 Task: Send an email with the signature Evelyn Lewis with the subject Introduction of a new partnership and the message I noticed an error in the invoice. Can you please issue a corrected version? from softage.10@softage.net to softage.9@softage.net and move the email from Sent Items to the folder Employee relations
Action: Mouse moved to (115, 119)
Screenshot: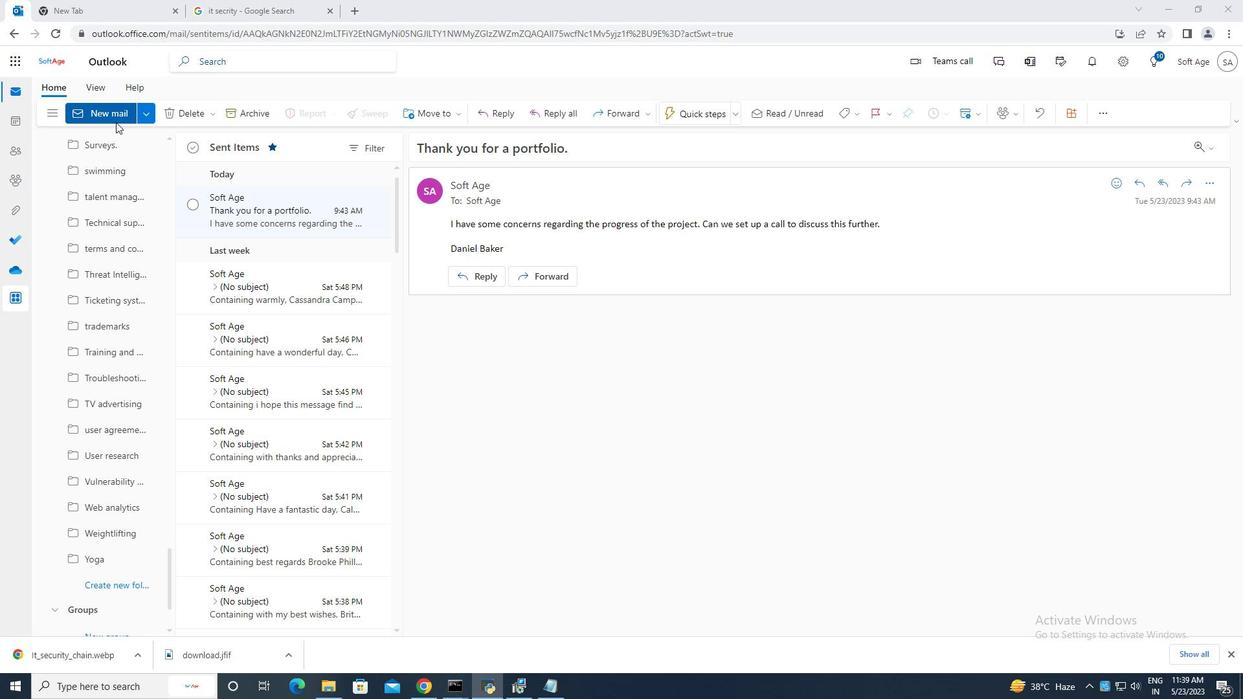 
Action: Mouse pressed left at (115, 119)
Screenshot: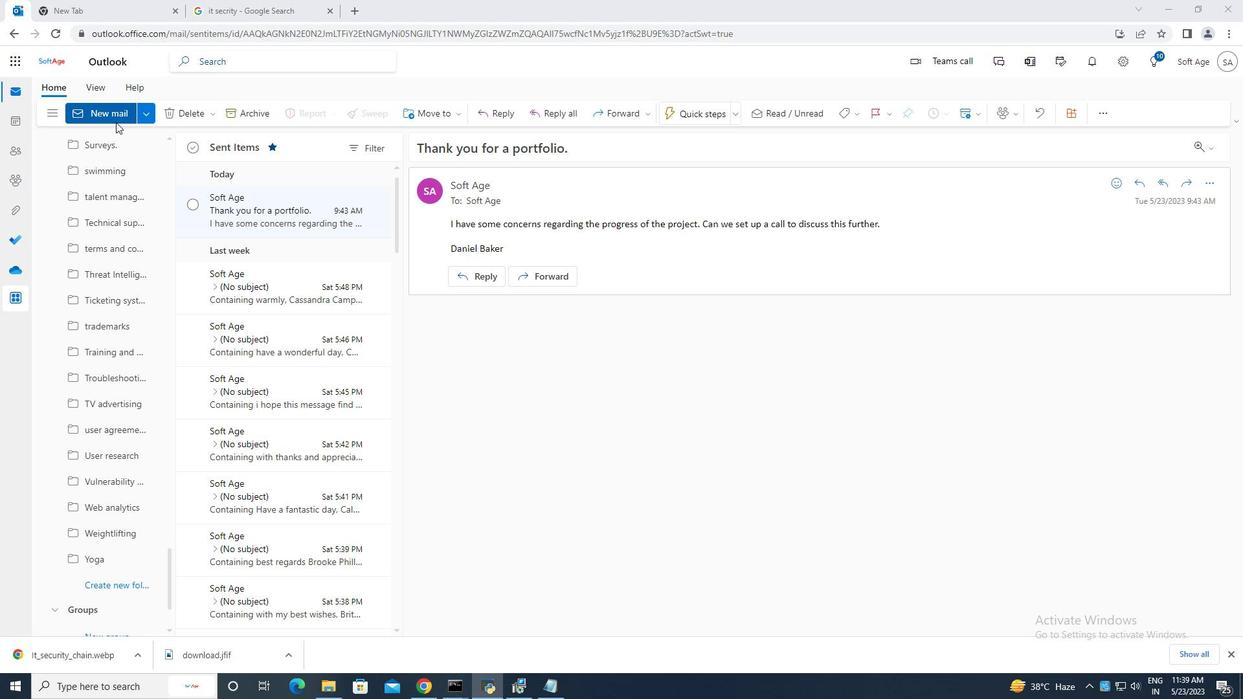 
Action: Mouse moved to (832, 115)
Screenshot: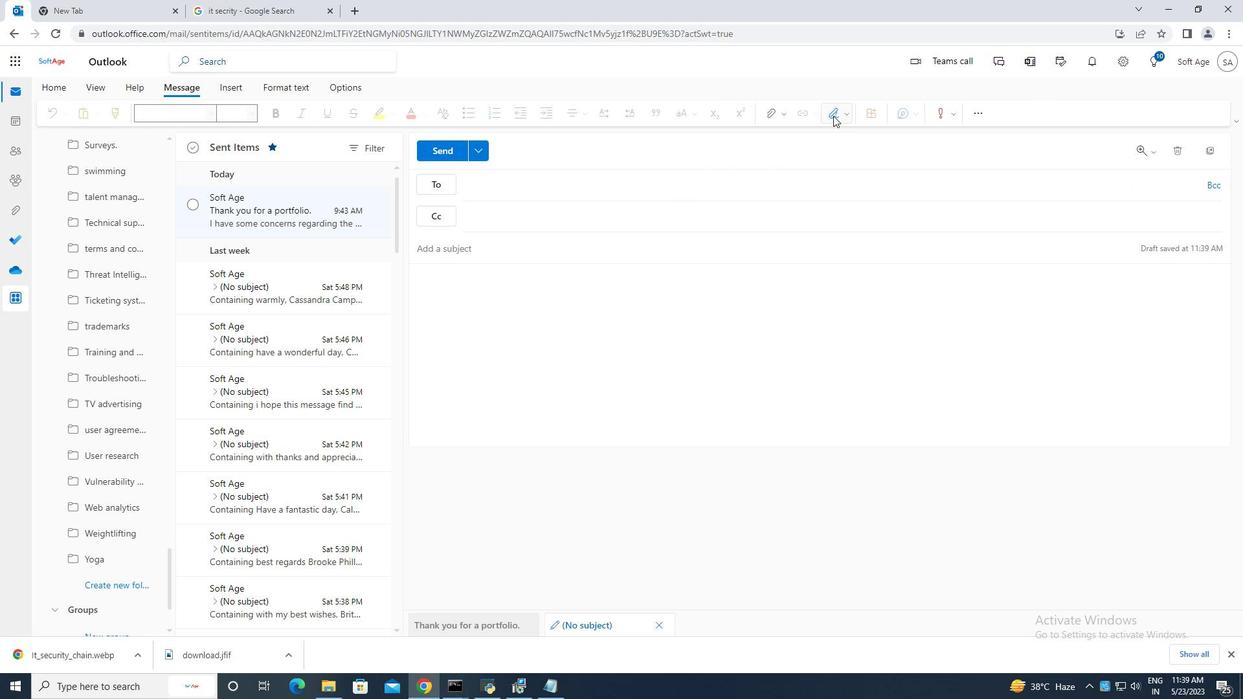 
Action: Mouse pressed left at (832, 115)
Screenshot: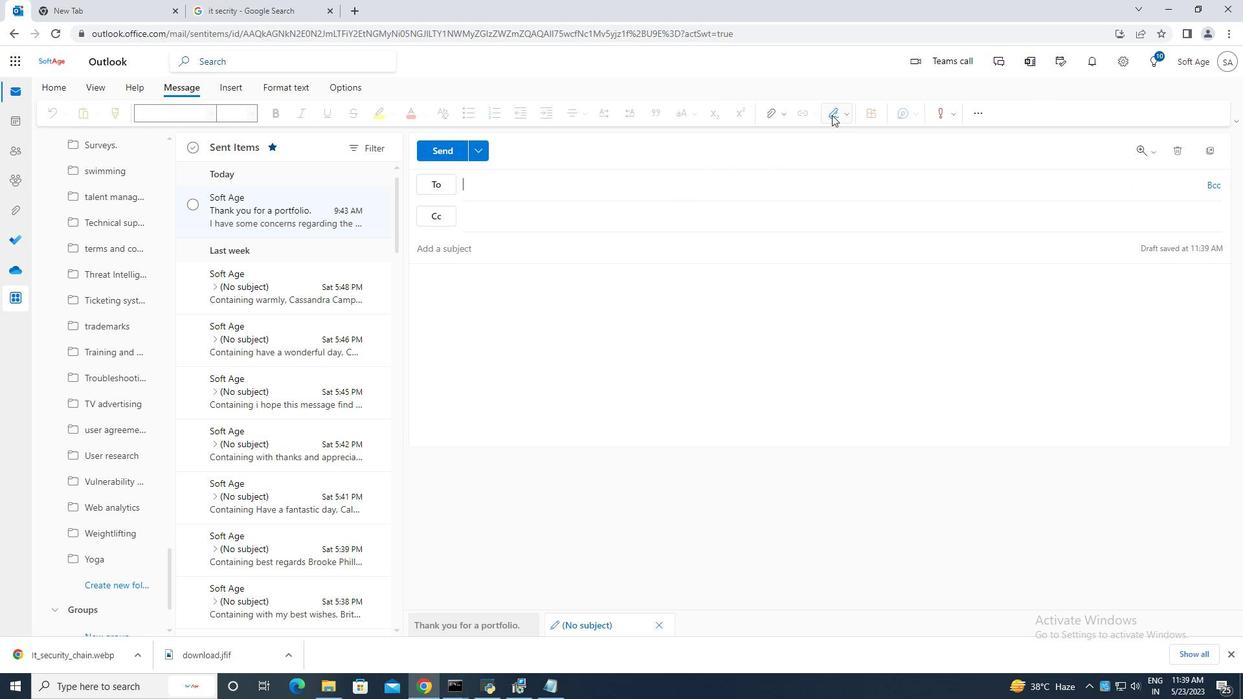 
Action: Mouse moved to (818, 165)
Screenshot: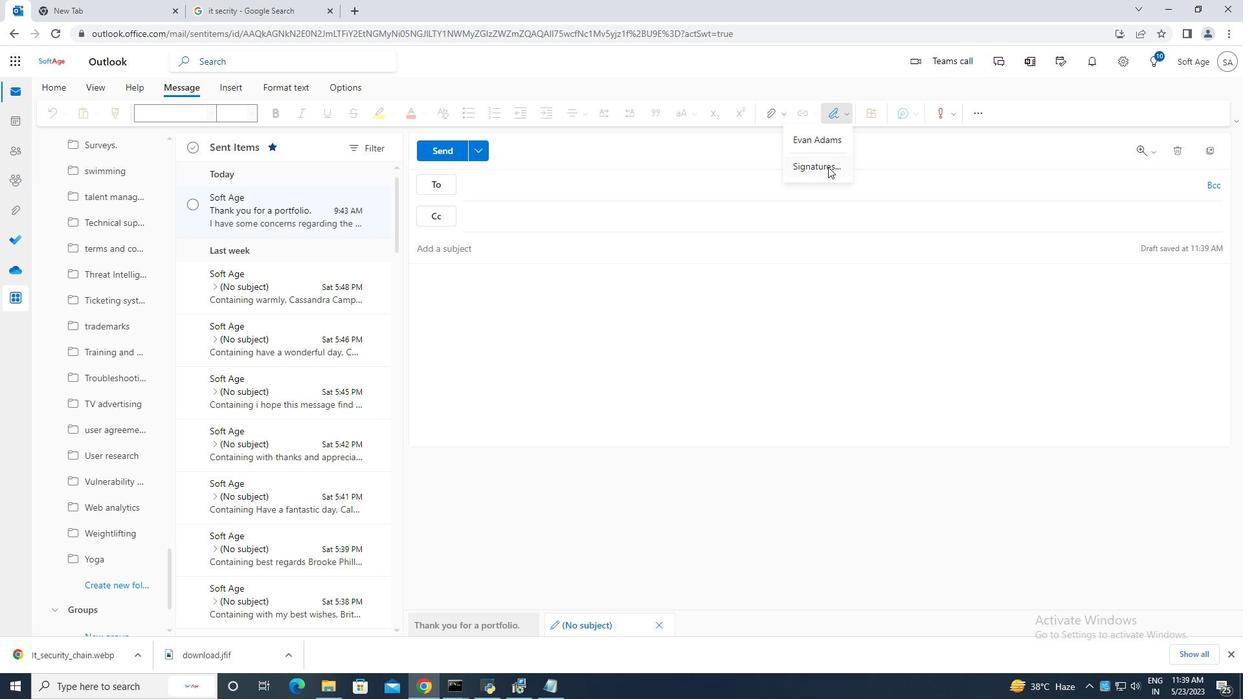 
Action: Mouse pressed left at (818, 165)
Screenshot: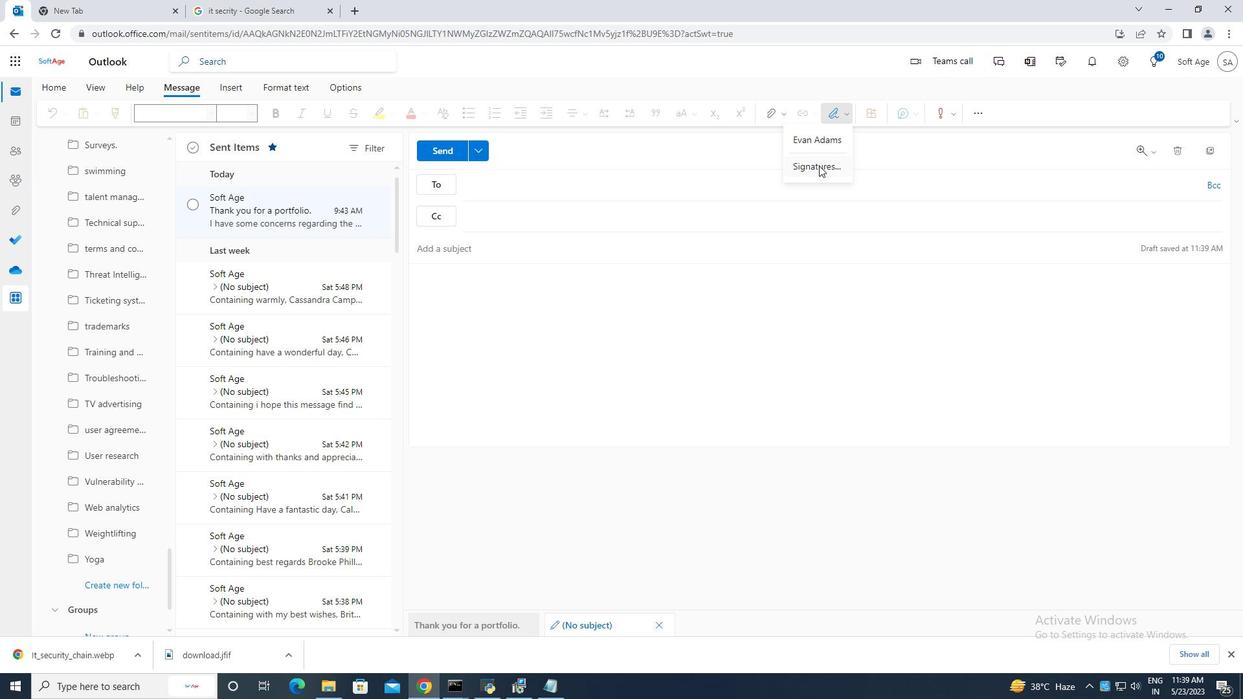 
Action: Mouse moved to (881, 221)
Screenshot: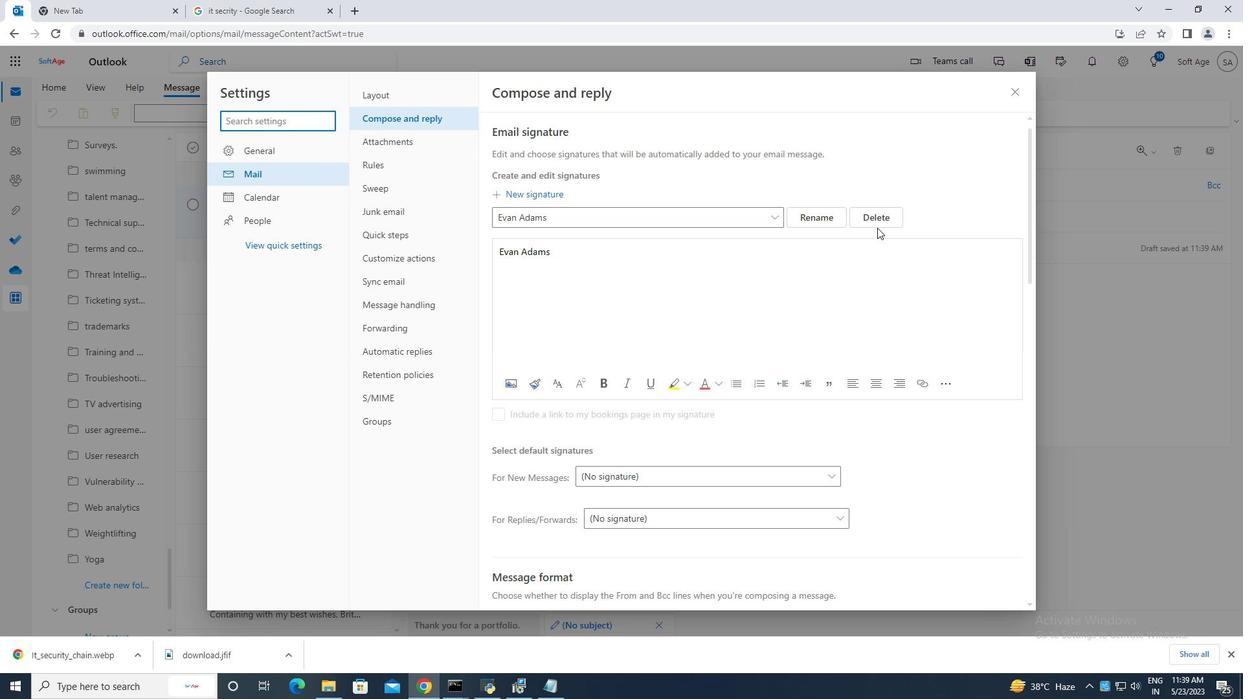 
Action: Mouse pressed left at (881, 221)
Screenshot: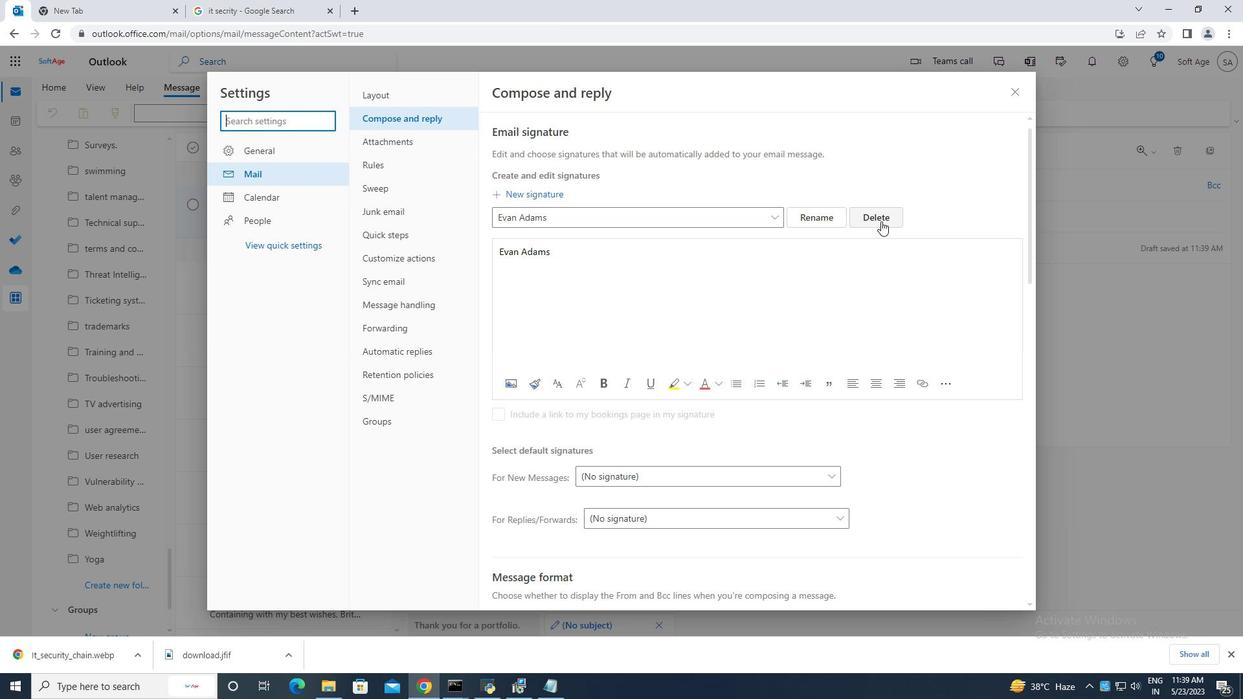 
Action: Mouse moved to (557, 220)
Screenshot: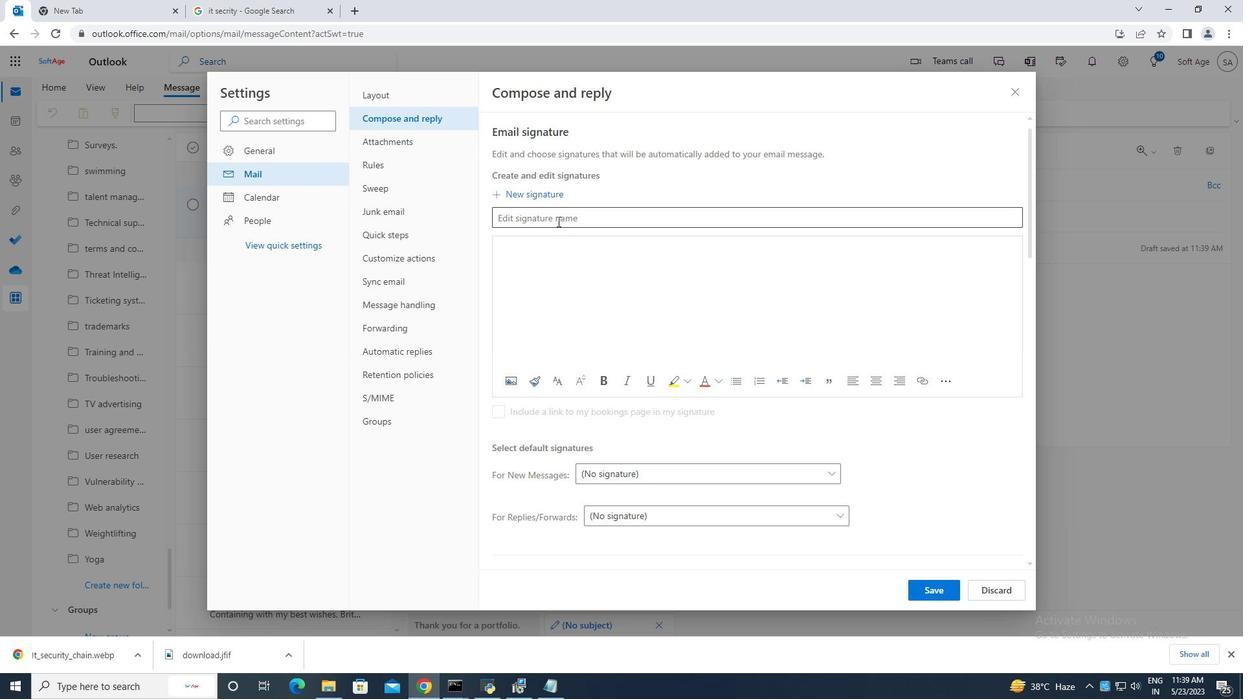 
Action: Mouse pressed left at (557, 220)
Screenshot: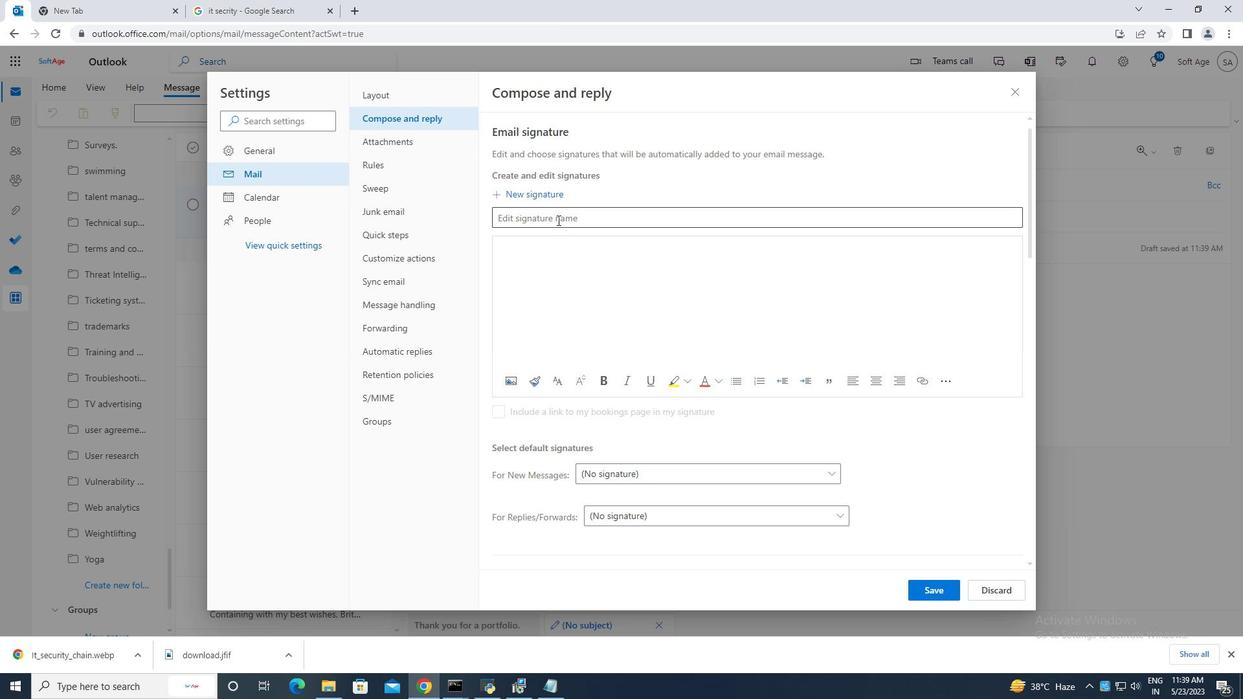 
Action: Key pressed <Key.caps_lock>E<Key.caps_lock>velyn<Key.space><Key.caps_lock>L<Key.caps_lock>ewis
Screenshot: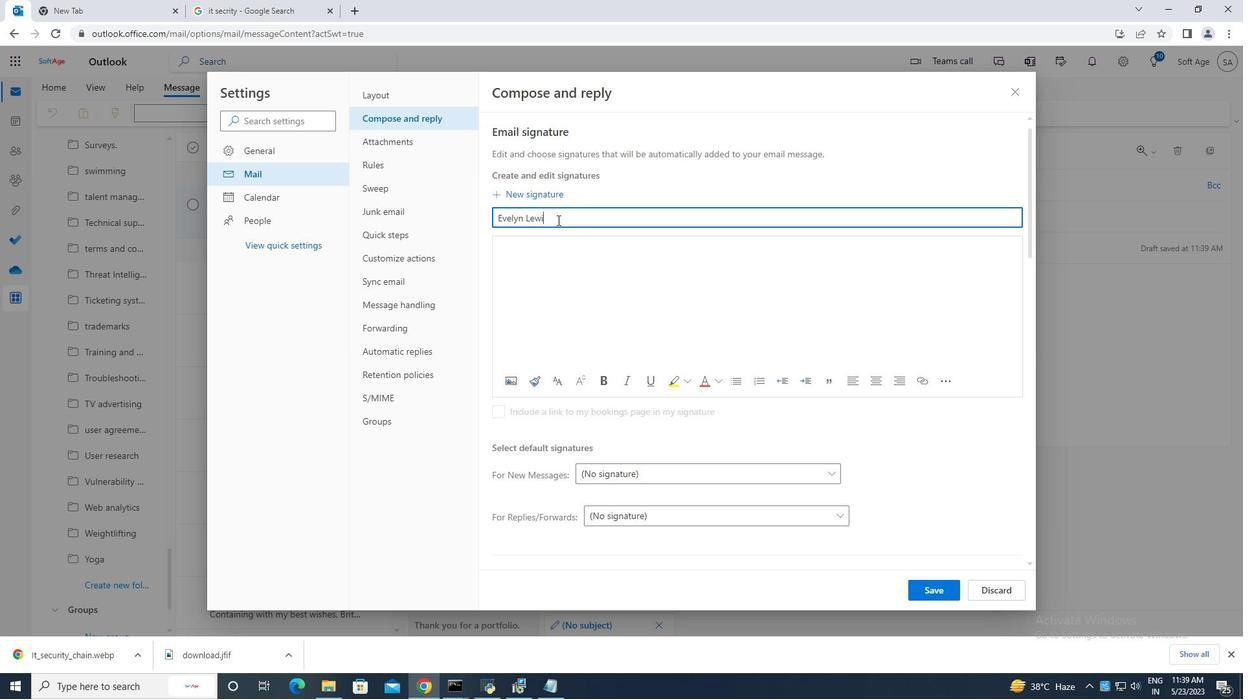 
Action: Mouse moved to (526, 255)
Screenshot: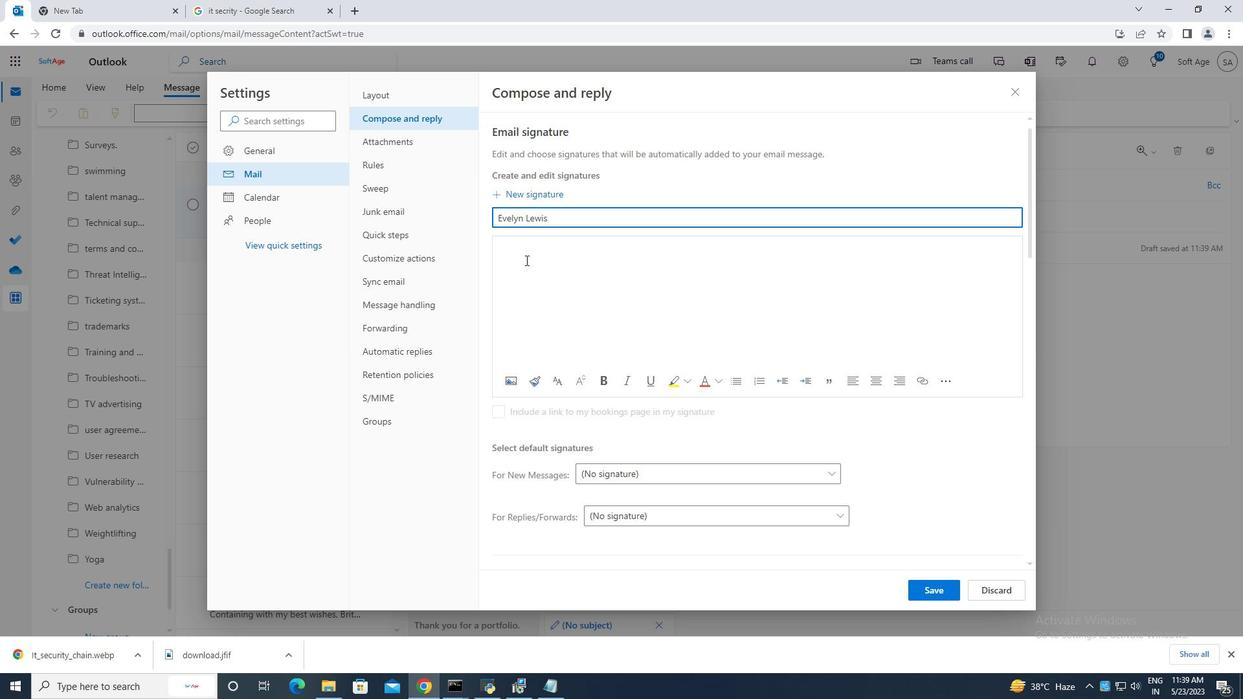 
Action: Mouse pressed left at (526, 255)
Screenshot: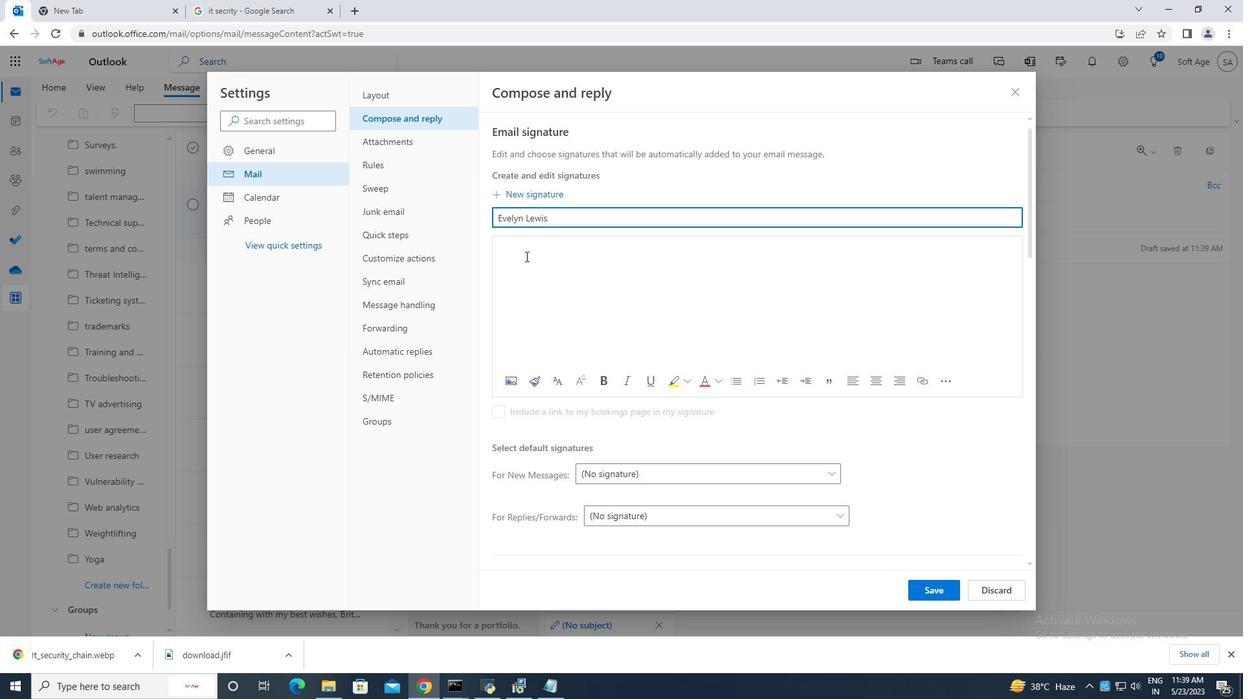 
Action: Key pressed <Key.caps_lock>W<Key.caps_lock>velyn<Key.space><Key.backspace><Key.backspace><Key.backspace><Key.backspace><Key.backspace><Key.backspace><Key.backspace><Key.shift>e<Key.backspace><Key.caps_lock>E<Key.caps_lock>velyn
Screenshot: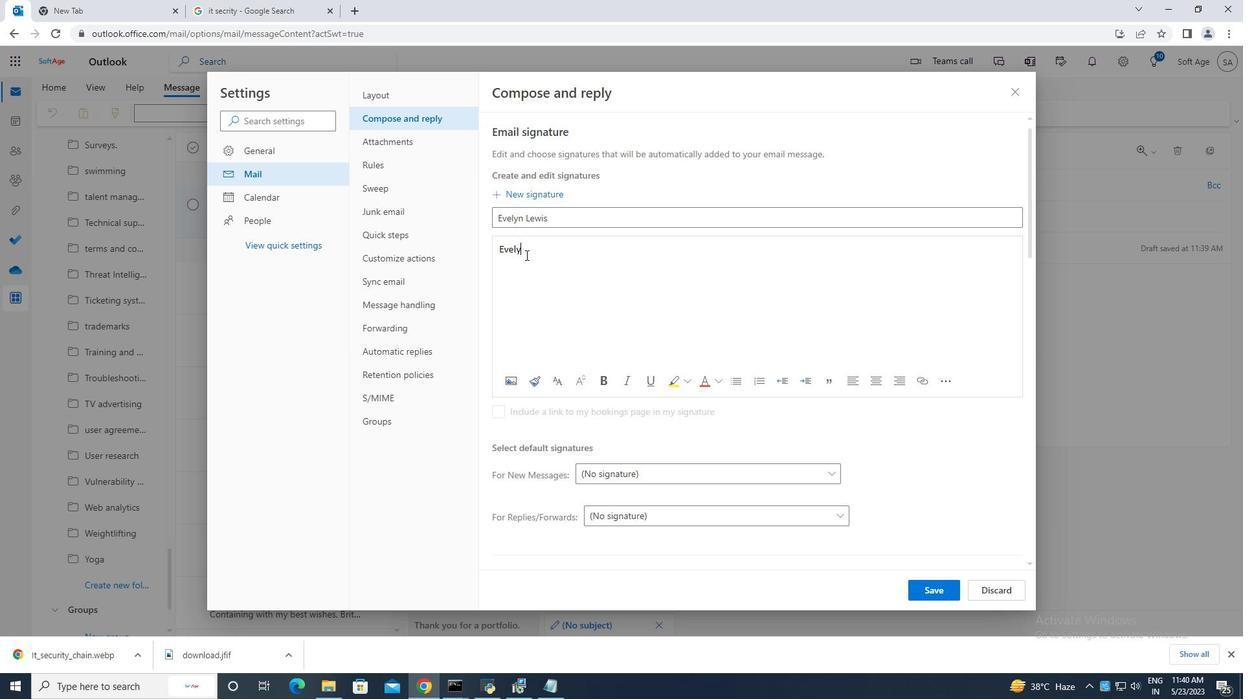 
Action: Mouse moved to (546, 264)
Screenshot: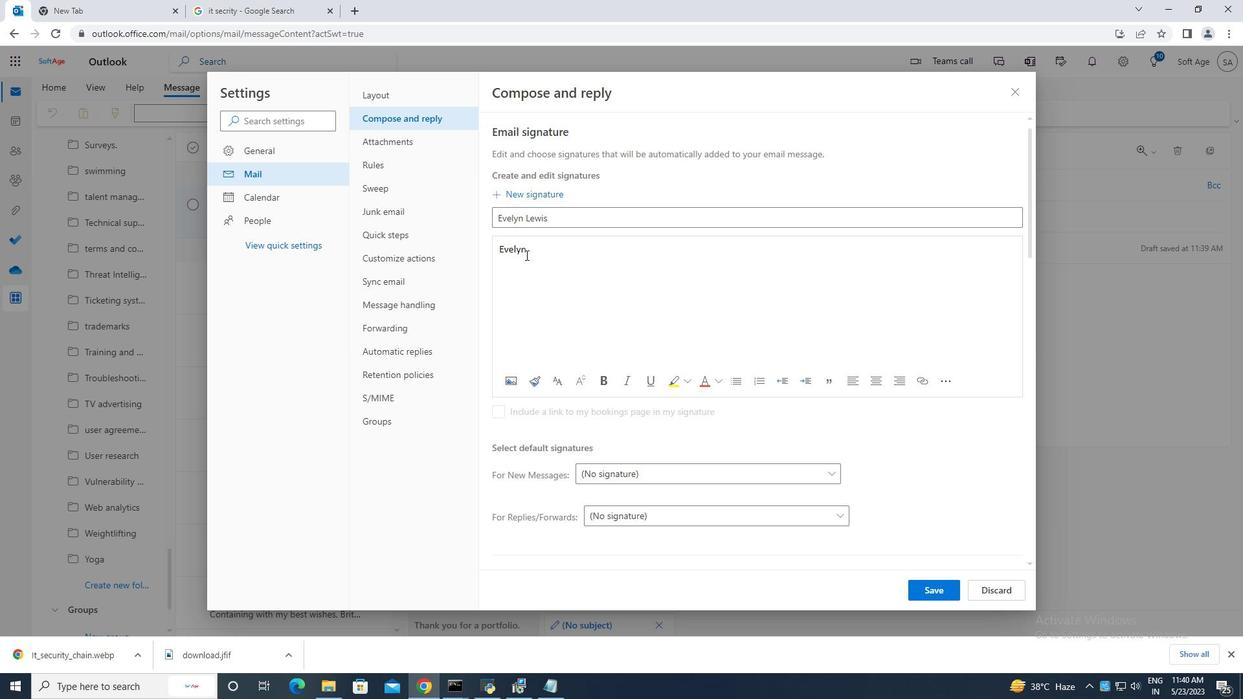 
Action: Key pressed <Key.space>lewis
Screenshot: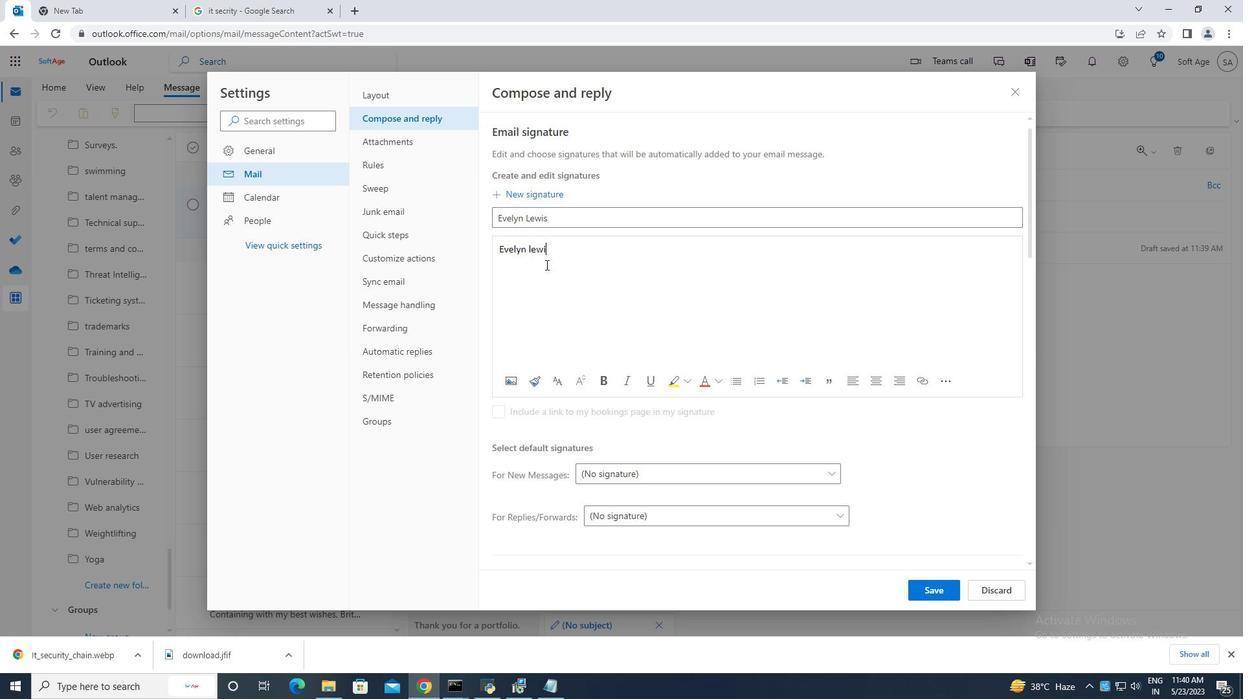 
Action: Mouse moved to (936, 592)
Screenshot: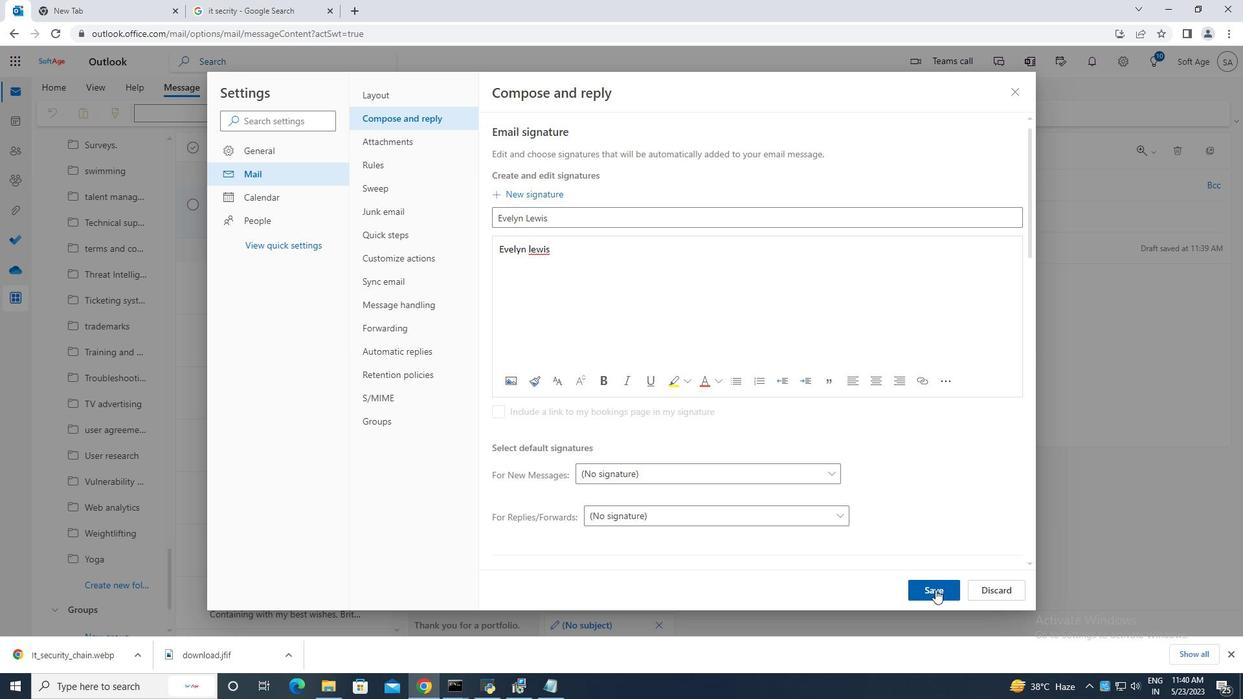 
Action: Mouse pressed left at (936, 592)
Screenshot: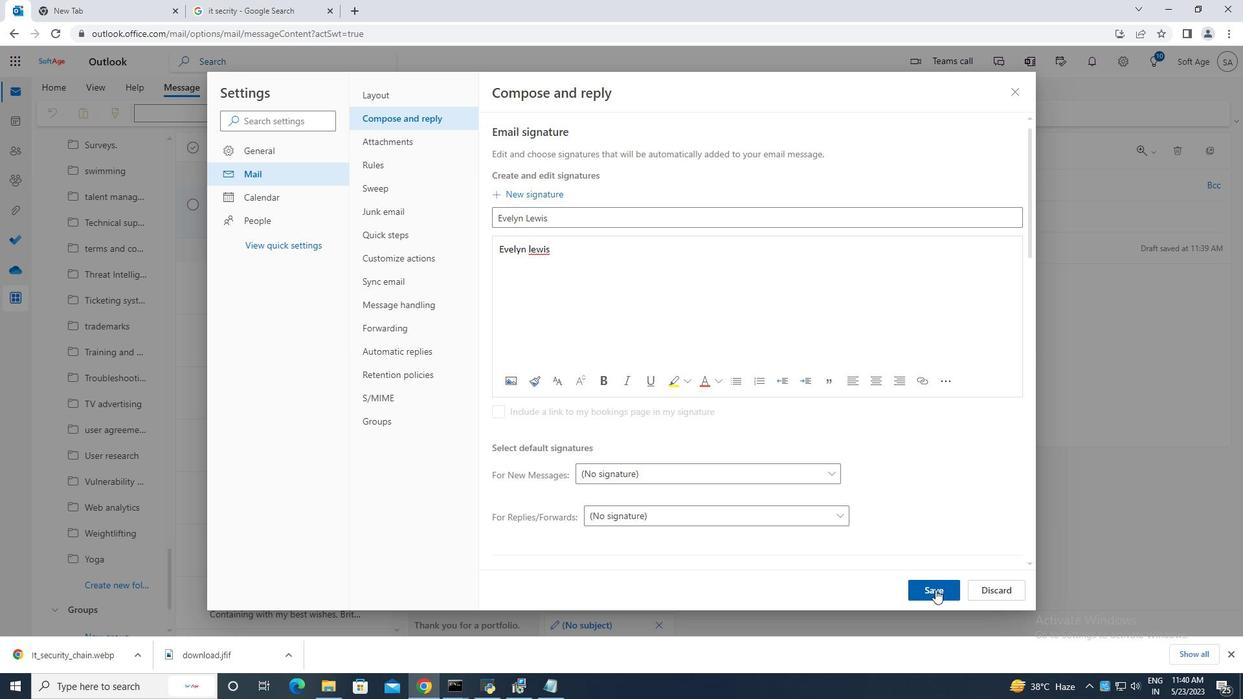 
Action: Mouse moved to (532, 253)
Screenshot: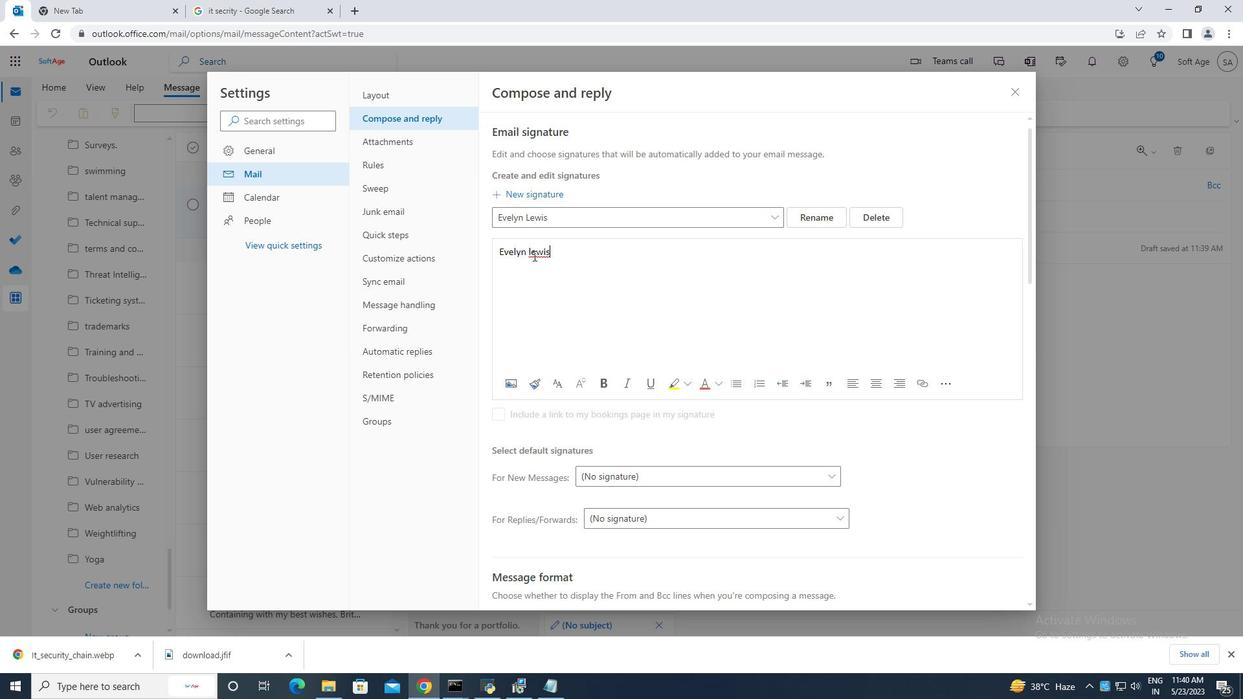 
Action: Mouse pressed left at (532, 253)
Screenshot: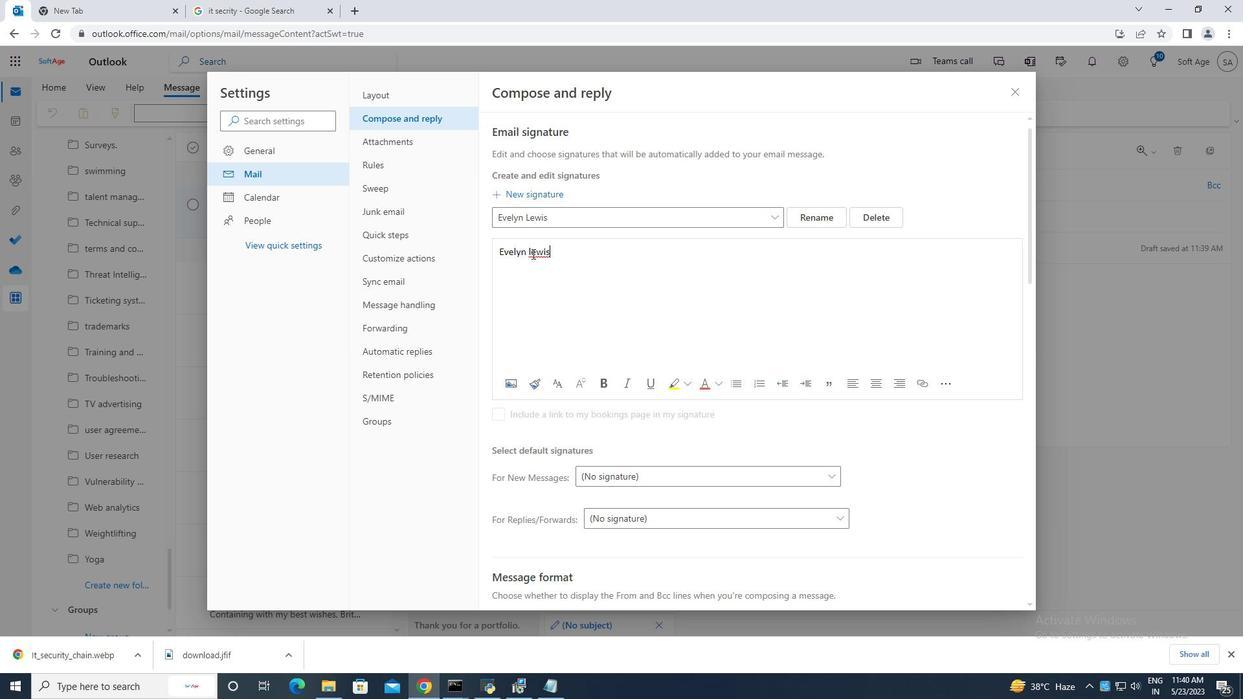 
Action: Key pressed <Key.backspace>
Screenshot: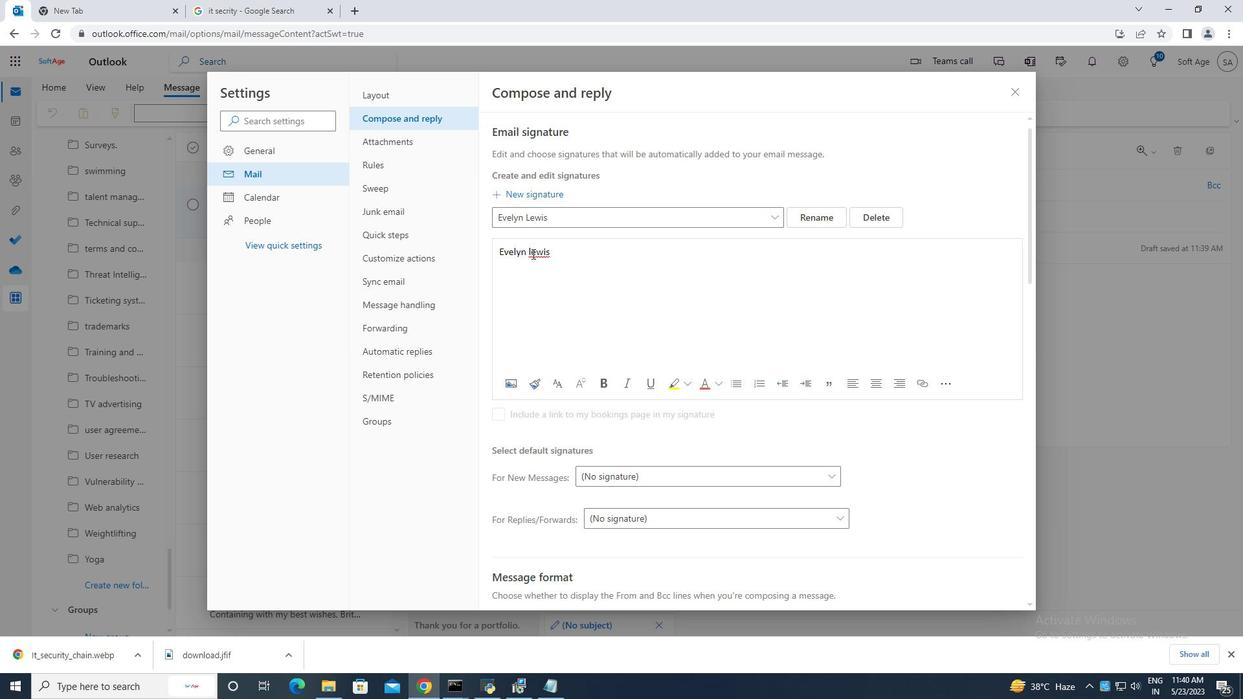 
Action: Mouse moved to (533, 259)
Screenshot: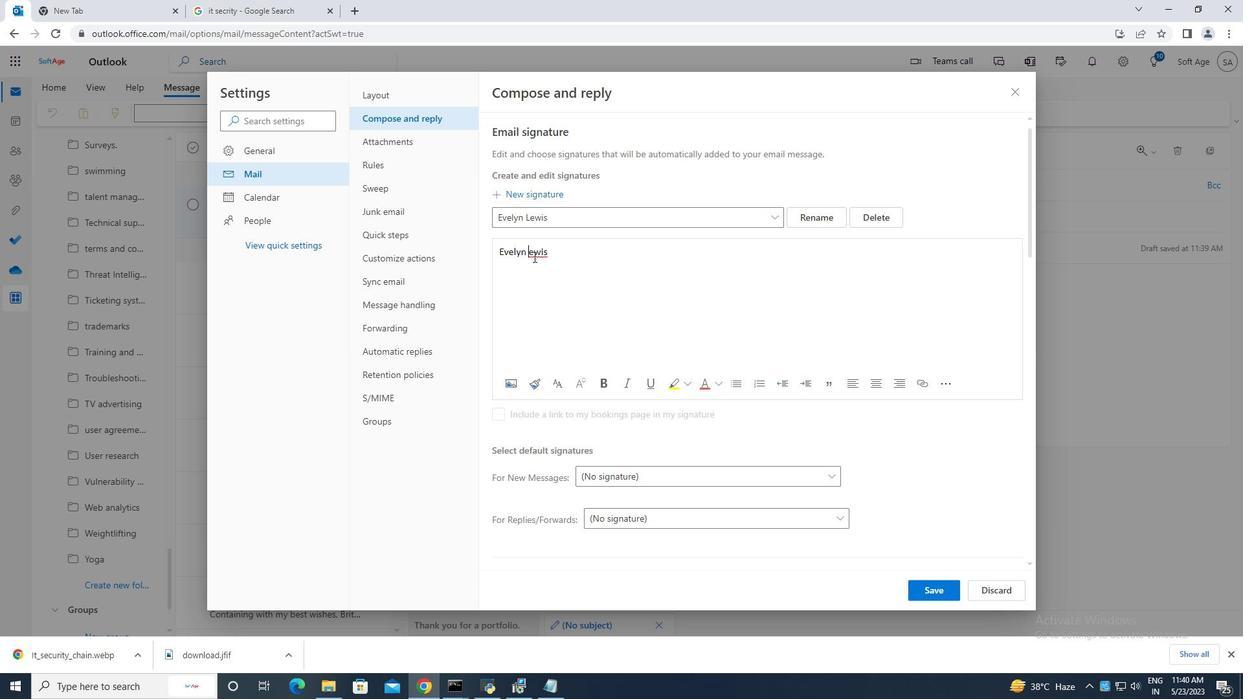
Action: Key pressed <Key.caps_lock>
Screenshot: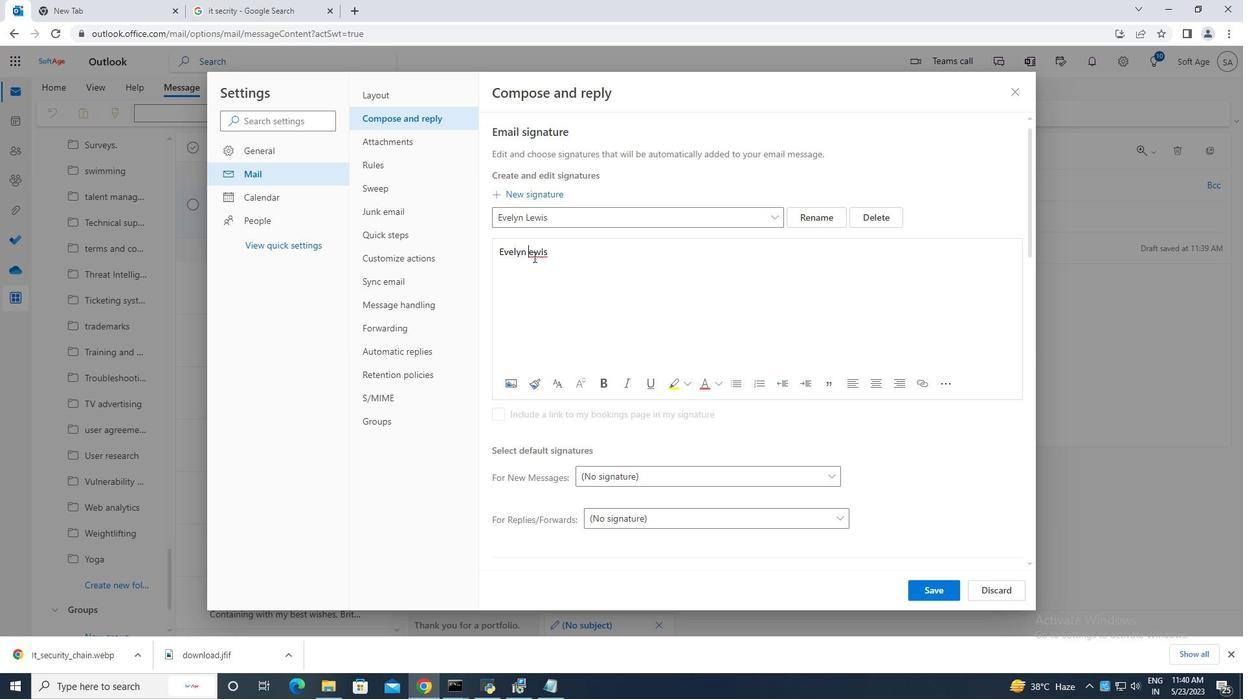 
Action: Mouse moved to (536, 263)
Screenshot: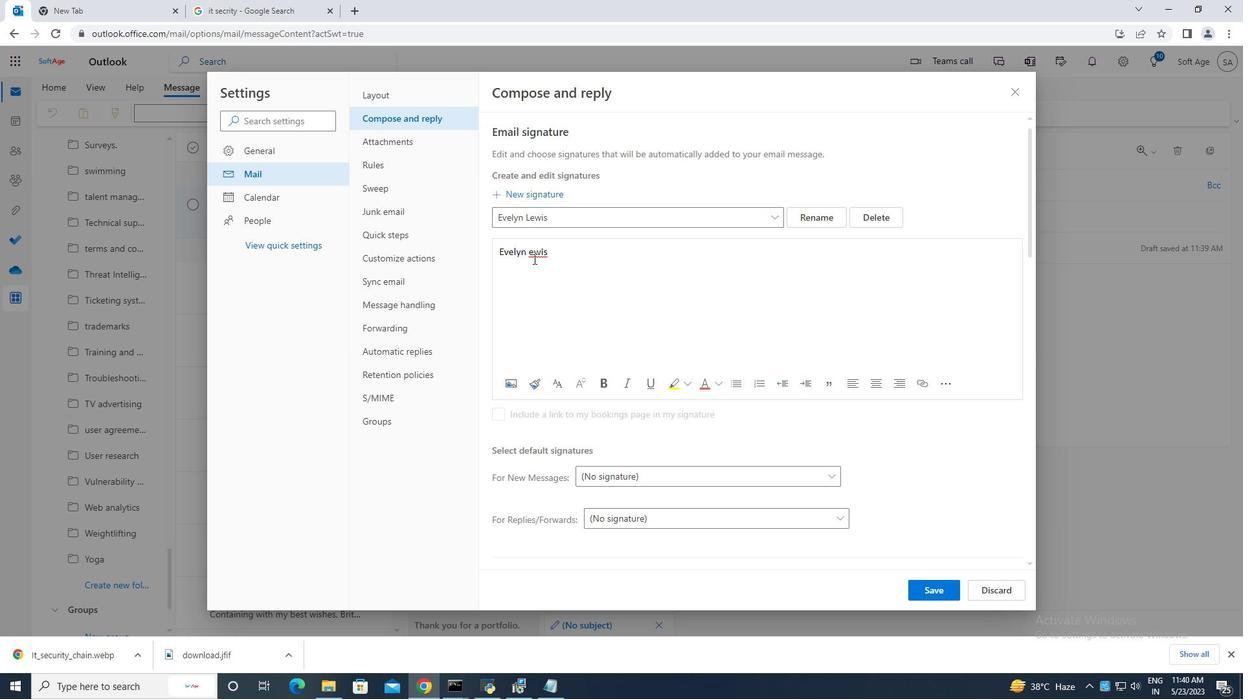 
Action: Key pressed L
Screenshot: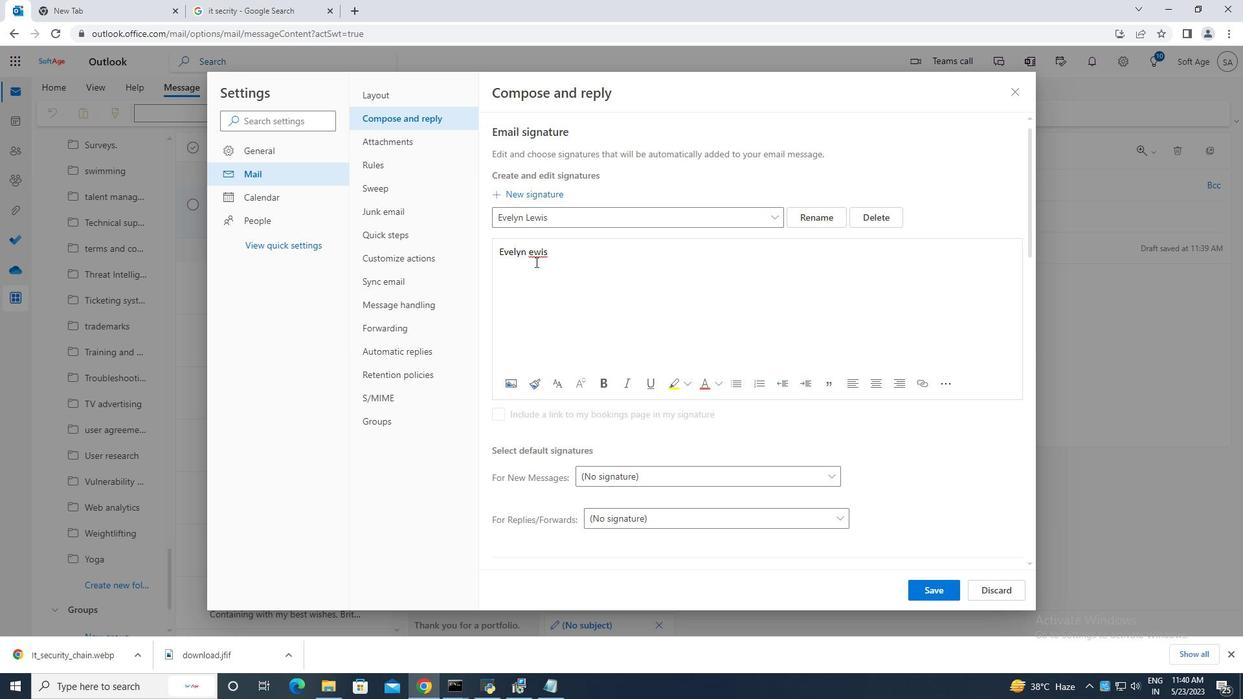 
Action: Mouse moved to (943, 586)
Screenshot: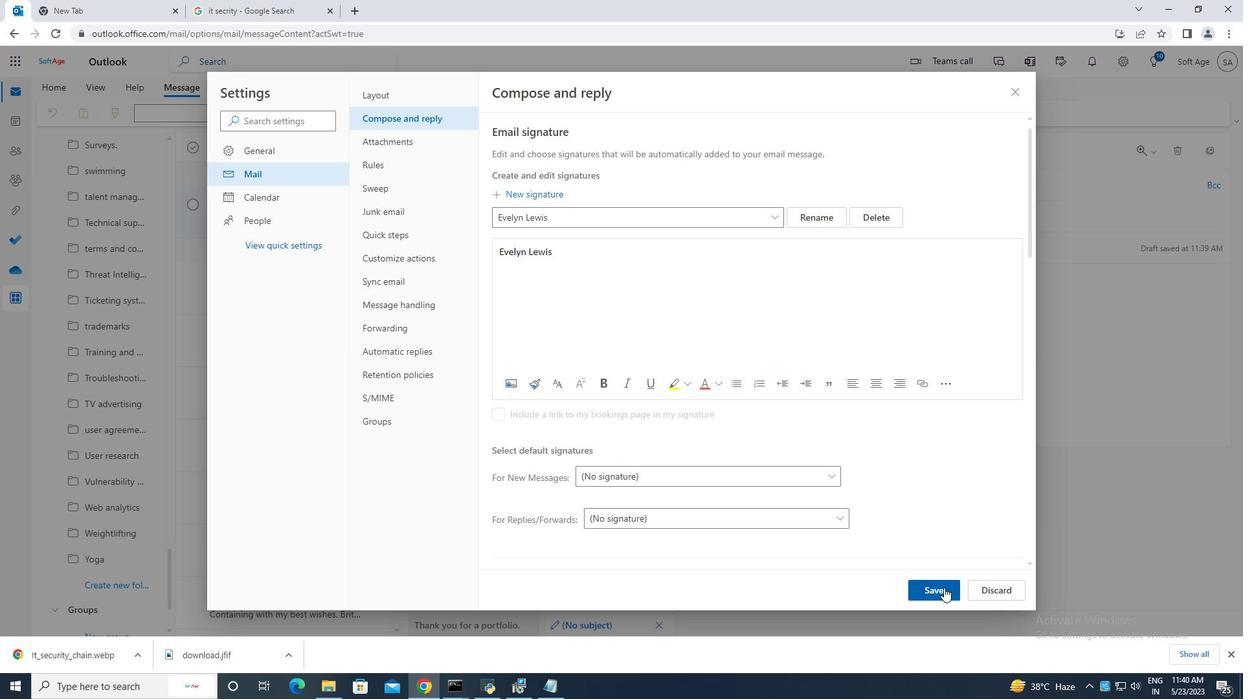 
Action: Mouse pressed left at (943, 586)
Screenshot: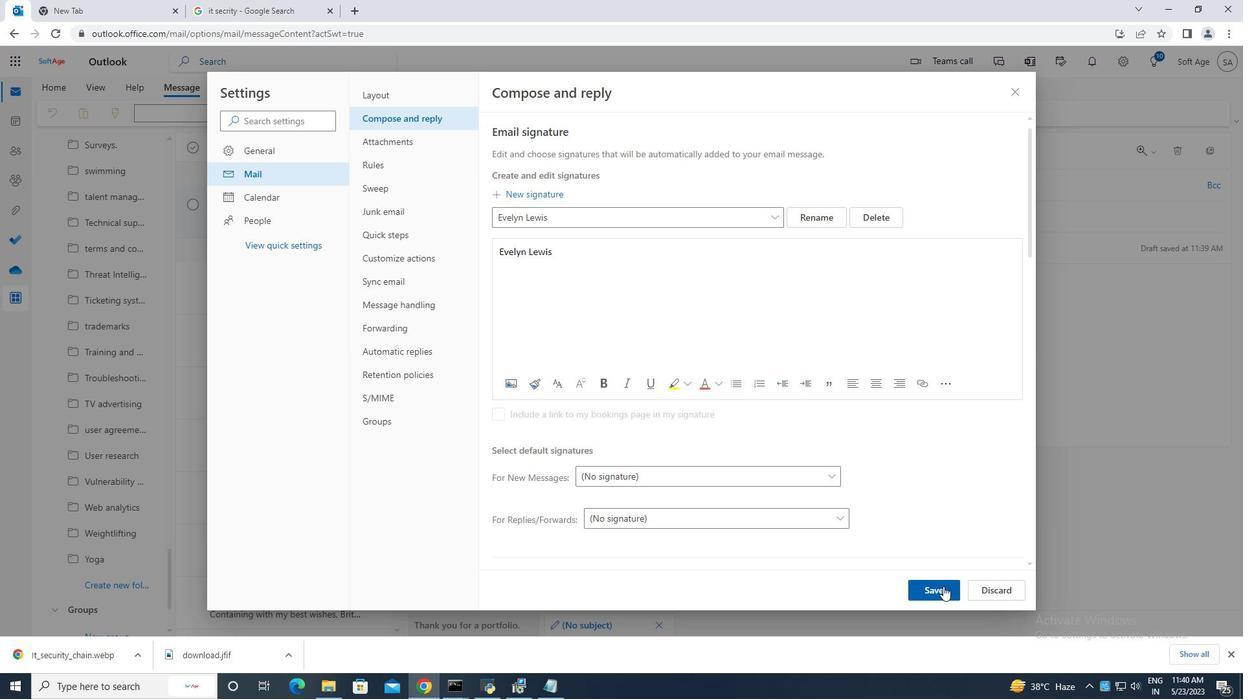 
Action: Mouse moved to (1013, 88)
Screenshot: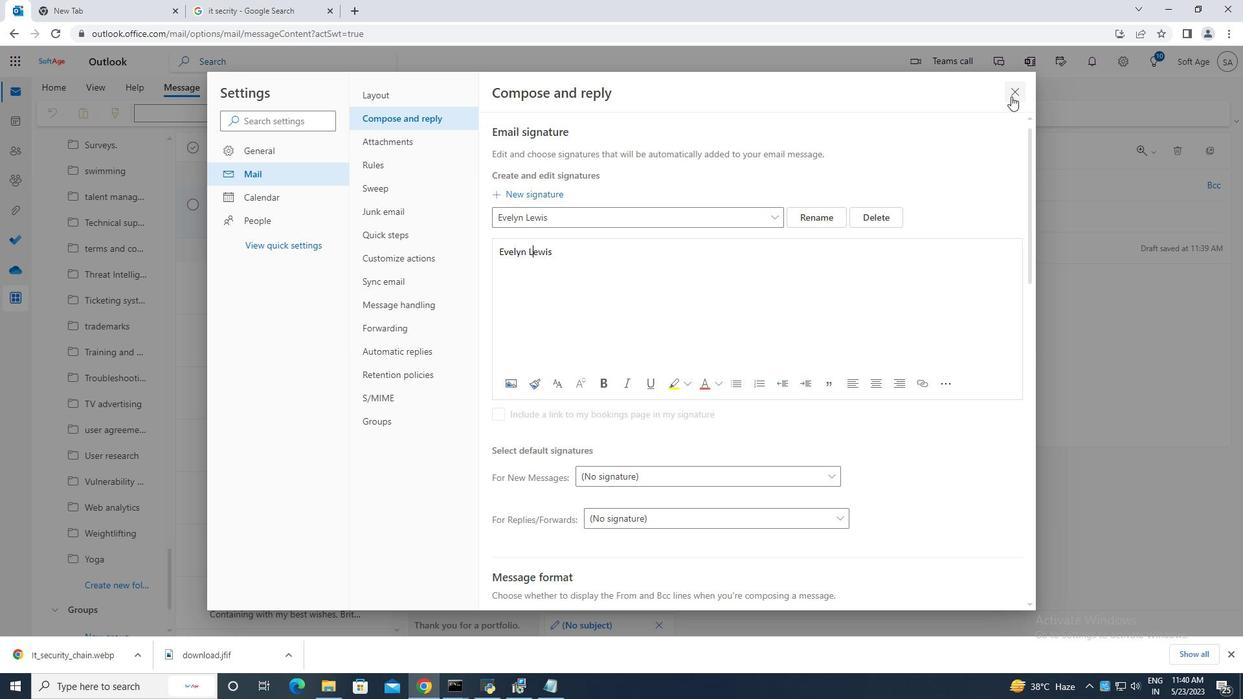 
Action: Mouse pressed left at (1013, 88)
Screenshot: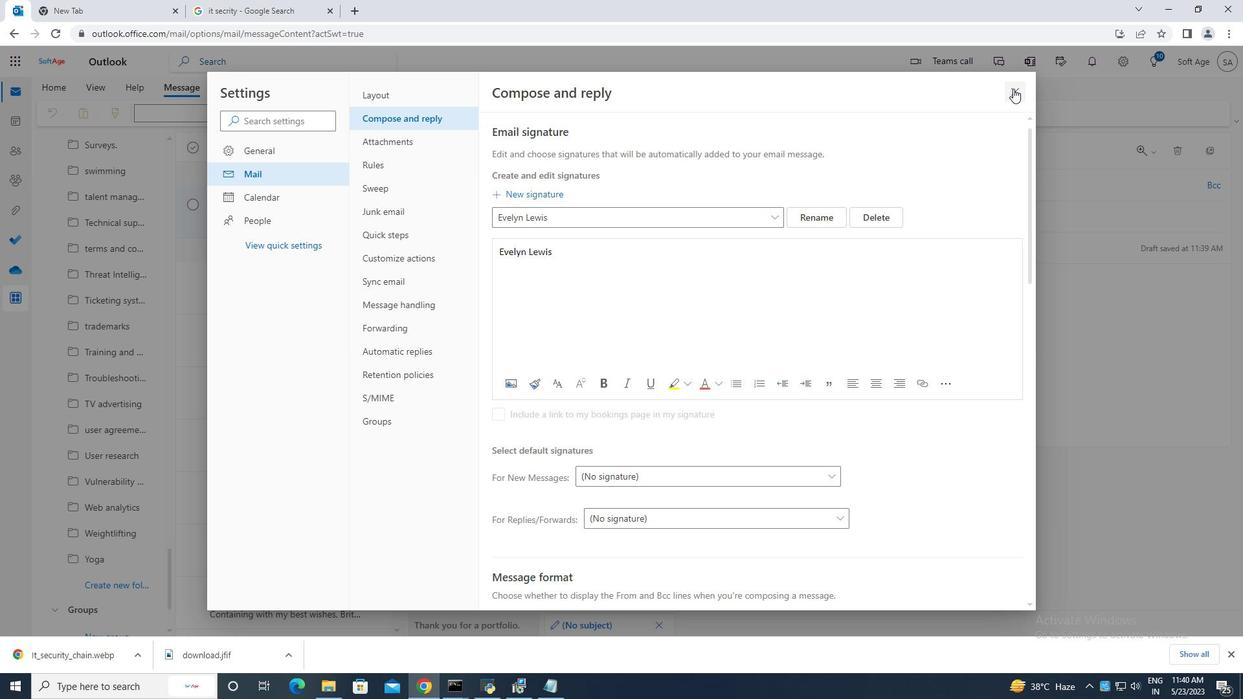 
Action: Mouse moved to (837, 117)
Screenshot: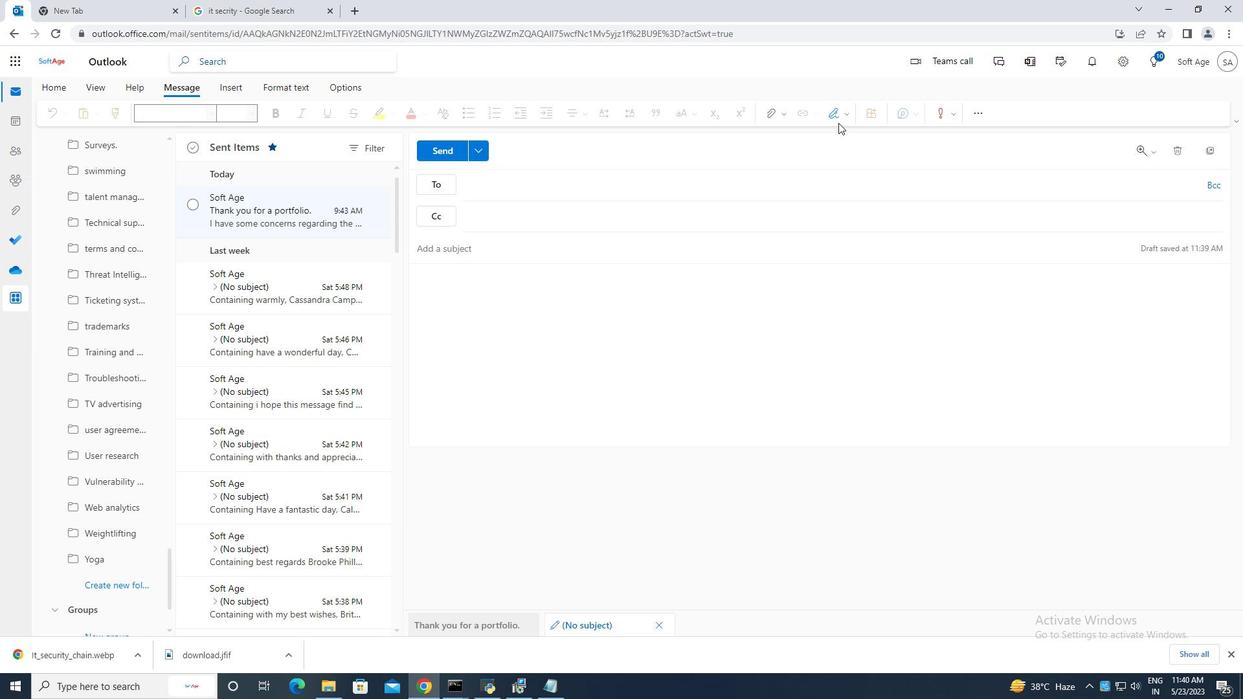 
Action: Mouse pressed left at (837, 117)
Screenshot: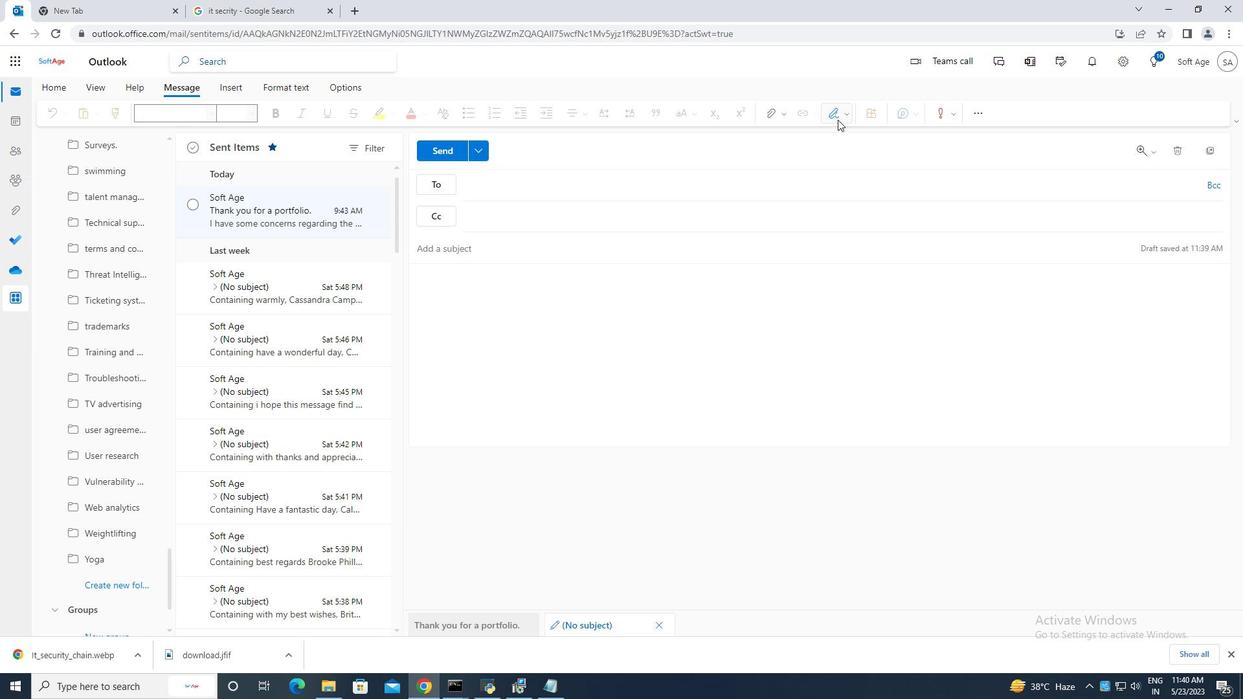 
Action: Mouse moved to (813, 138)
Screenshot: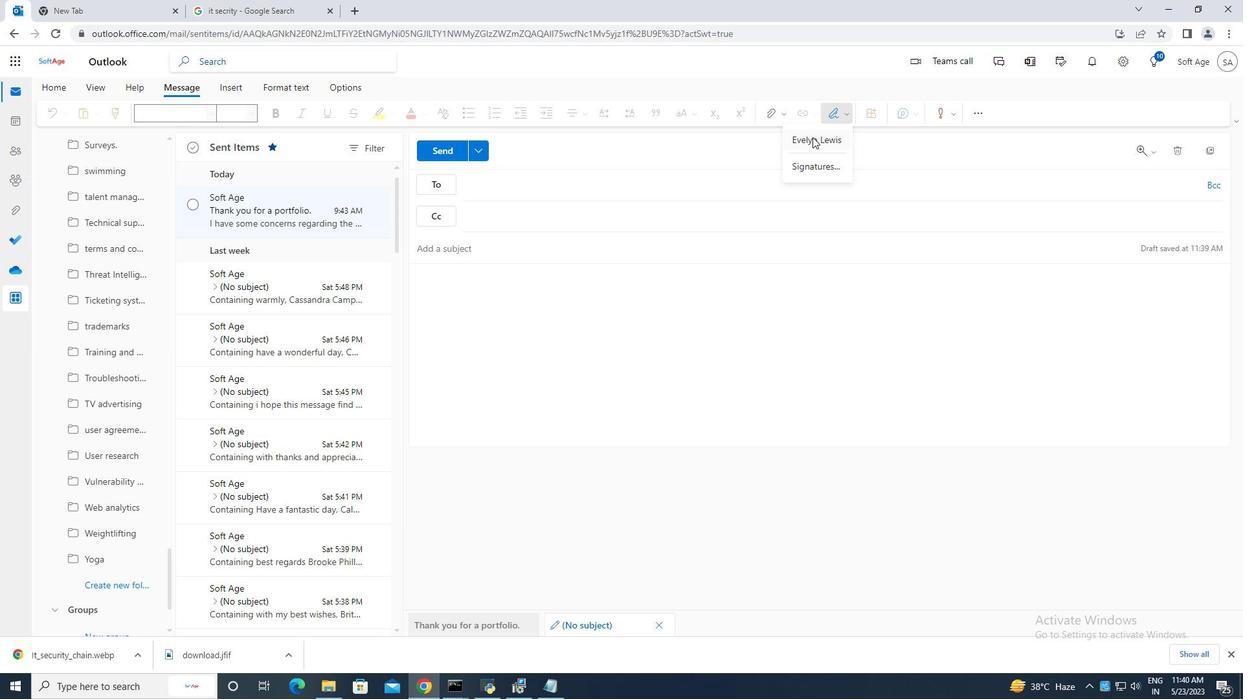 
Action: Mouse pressed left at (813, 138)
Screenshot: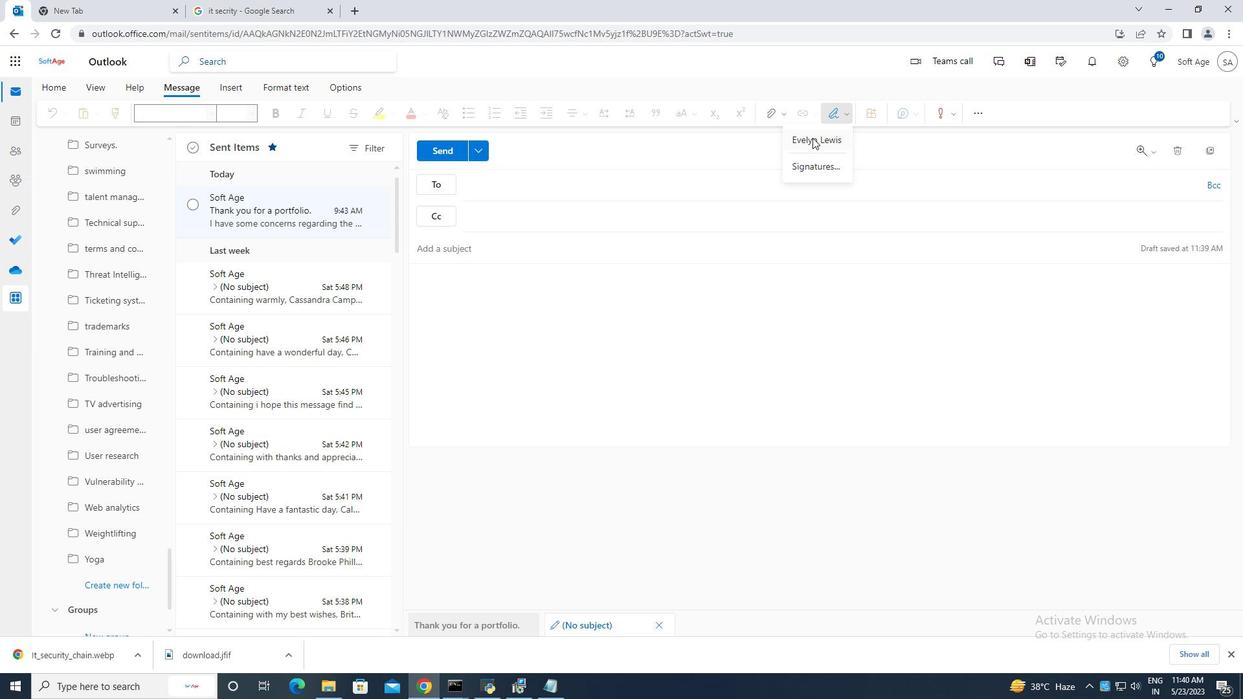 
Action: Mouse moved to (449, 242)
Screenshot: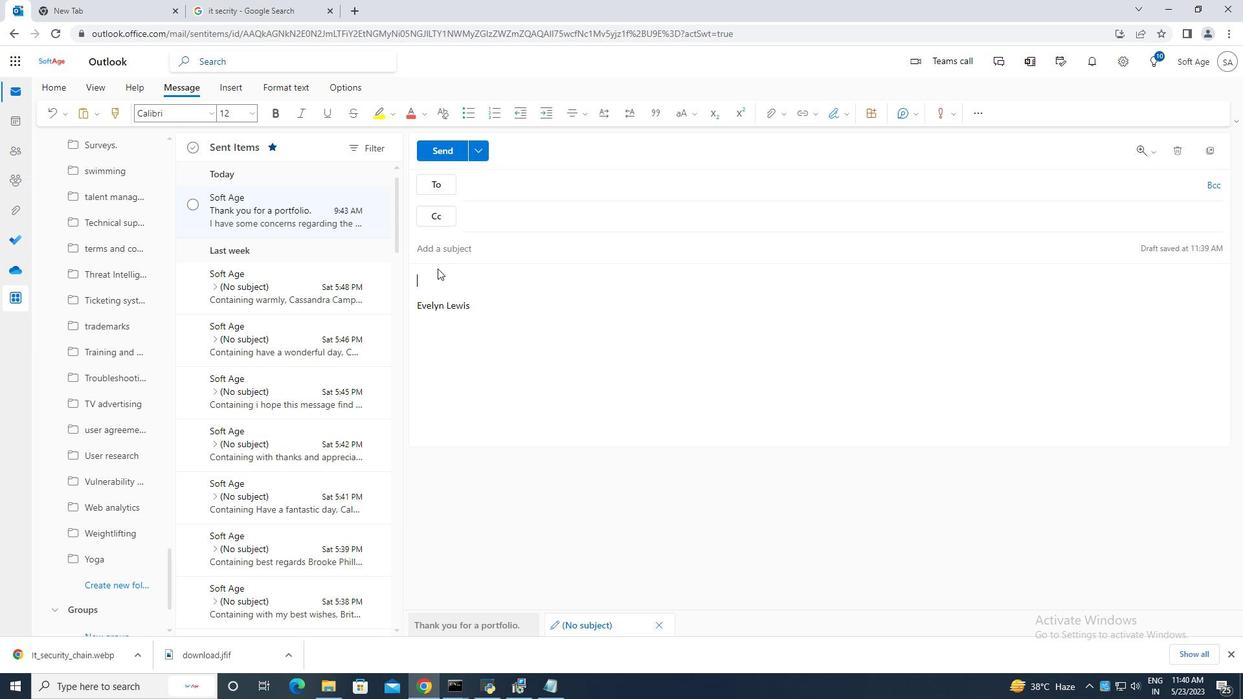 
Action: Mouse pressed left at (449, 242)
Screenshot: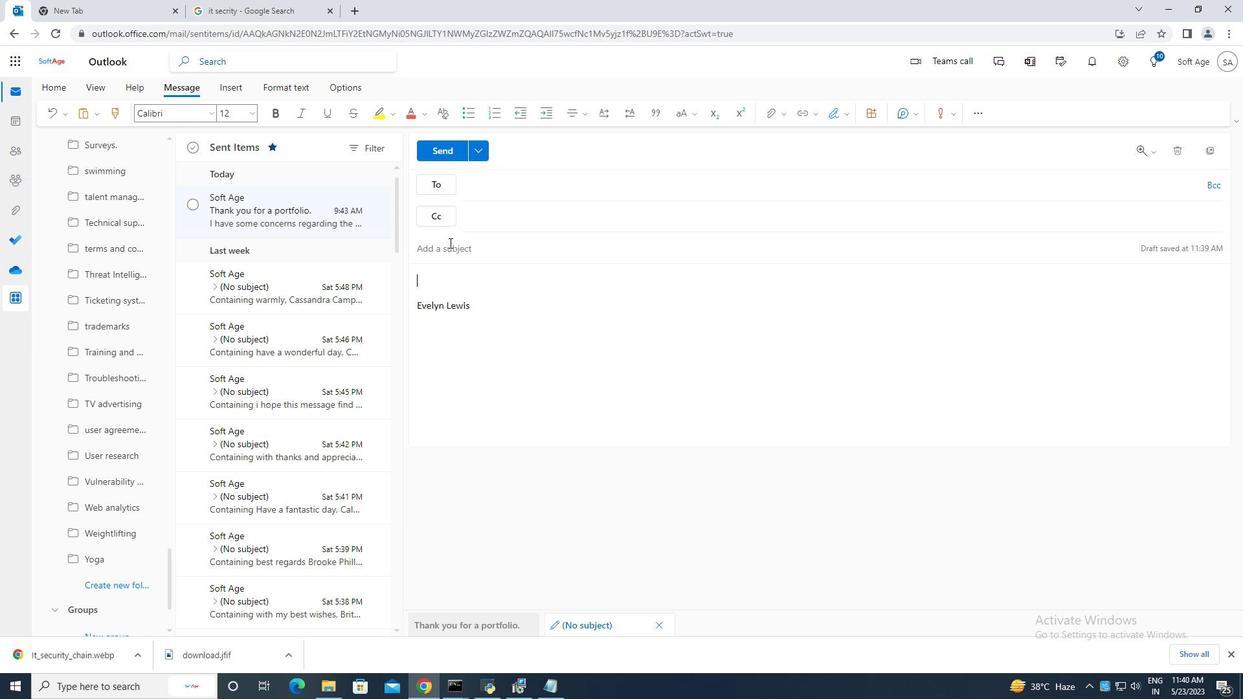 
Action: Mouse moved to (450, 245)
Screenshot: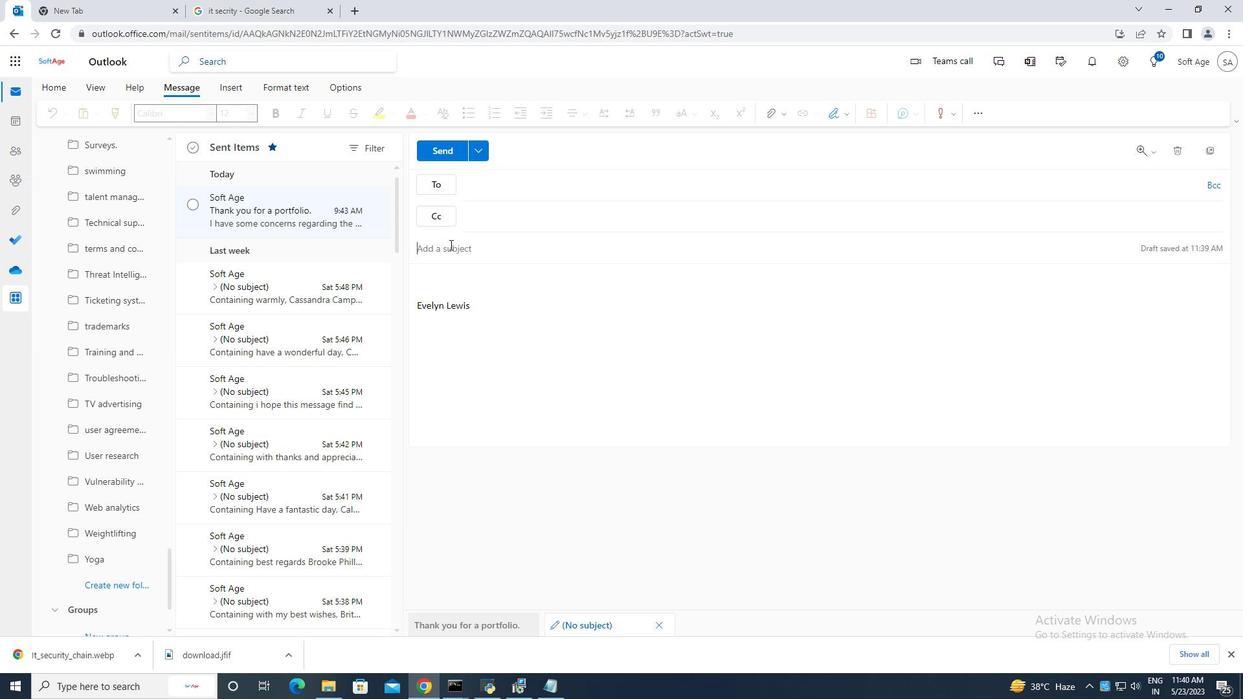 
Action: Key pressed <Key.caps_lock>i<Key.caps_lock>NTRODUCTION<Key.space><Key.backspace><Key.backspace><Key.backspace><Key.backspace><Key.backspace><Key.backspace><Key.backspace><Key.backspace><Key.backspace><Key.backspace><Key.backspace><Key.backspace><Key.backspace><Key.backspace><Key.backspace><Key.backspace><Key.backspace><Key.backspace><Key.backspace><Key.caps_lock><Key.caps_lock>I<Key.caps_lock>ntroduction<Key.space>of<Key.space>a<Key.space>new<Key.space>partnership<Key.space><Key.backspace>.
Screenshot: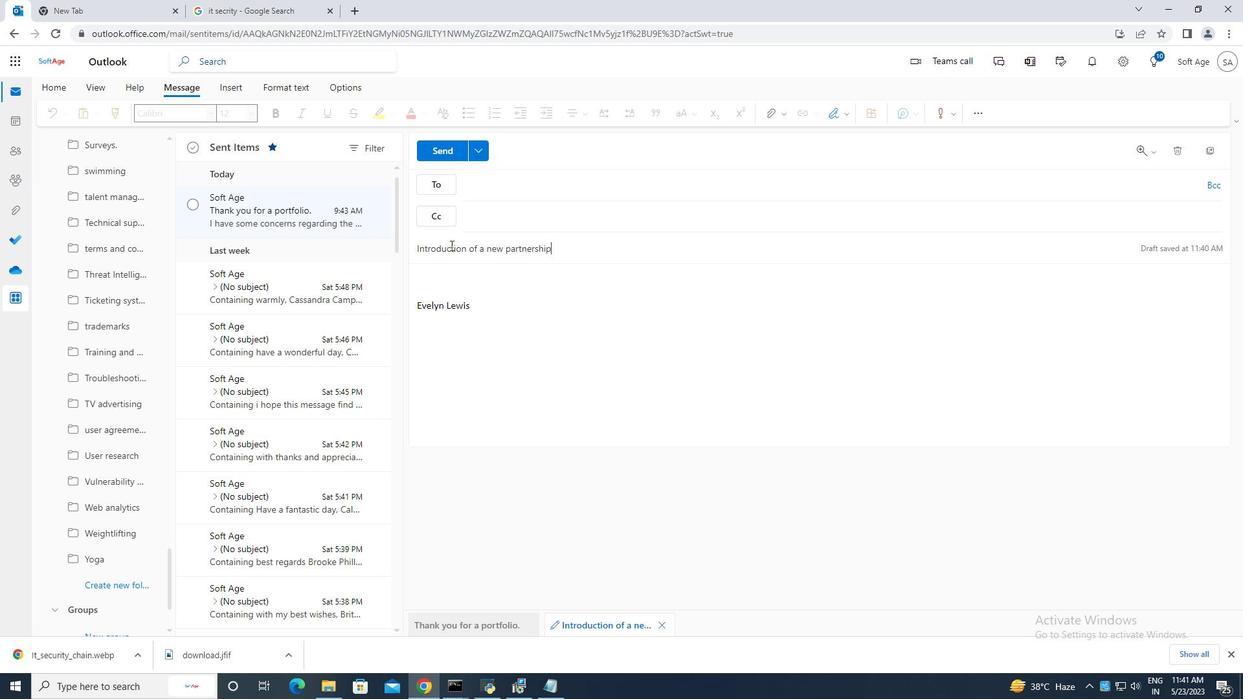 
Action: Mouse moved to (473, 279)
Screenshot: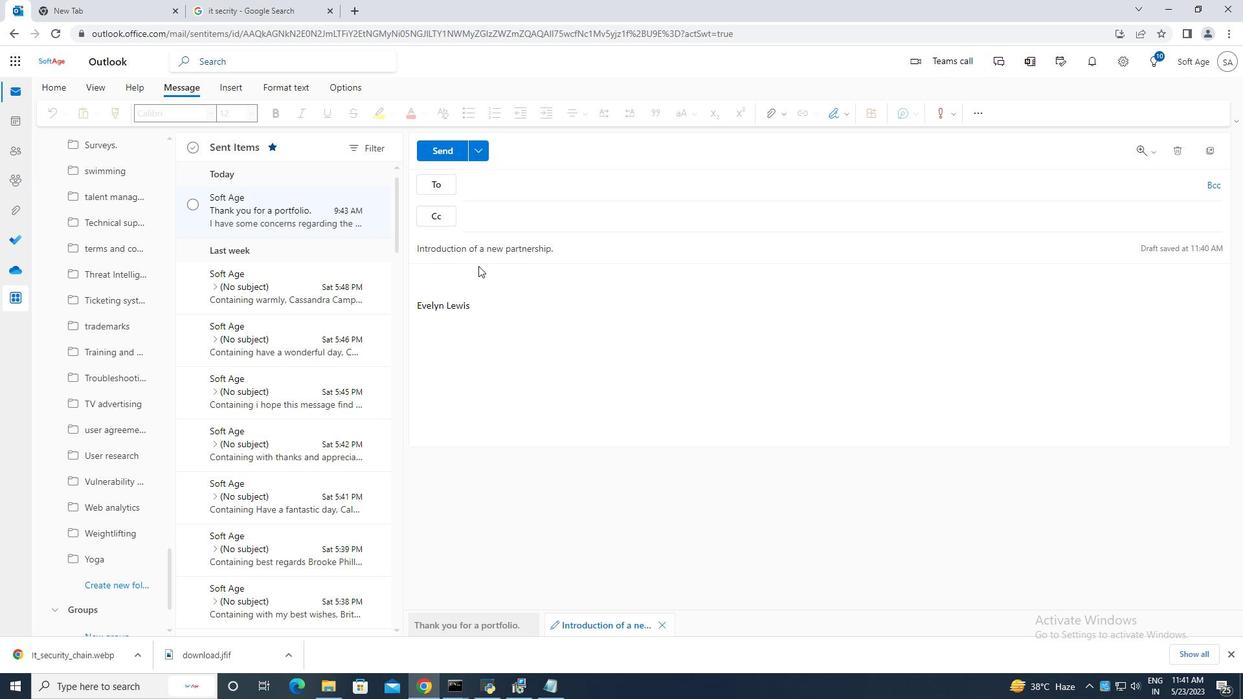 
Action: Mouse pressed left at (473, 279)
Screenshot: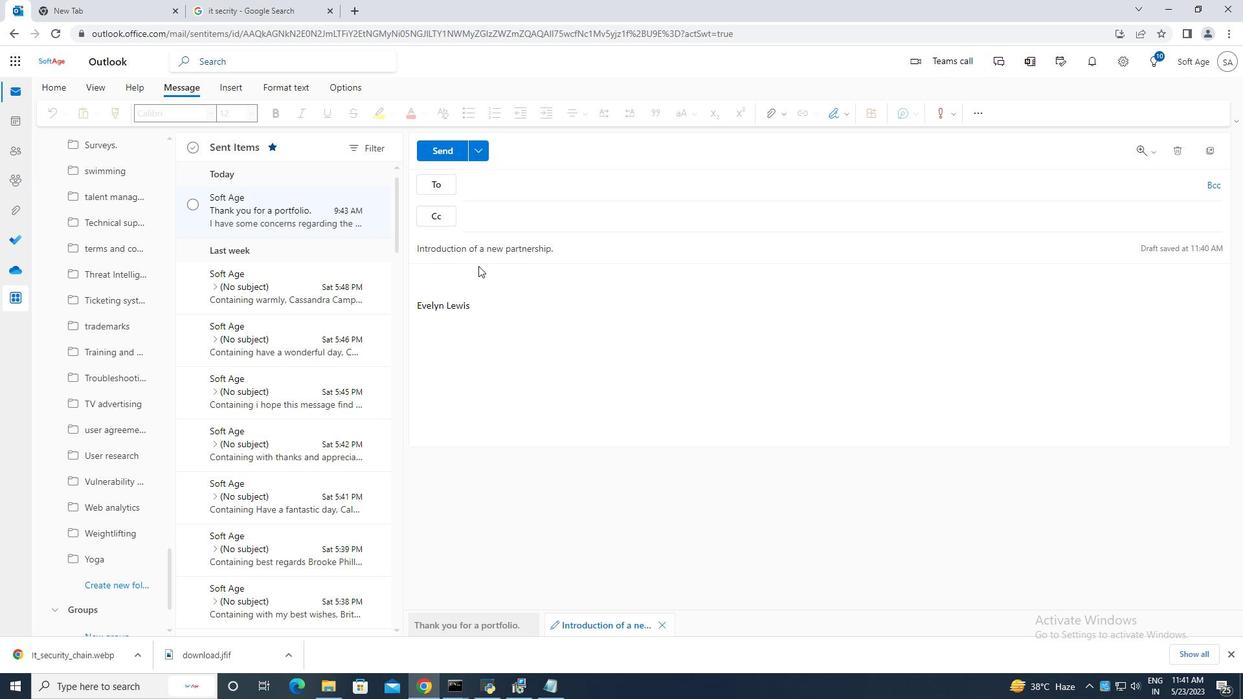 
Action: Mouse moved to (473, 278)
Screenshot: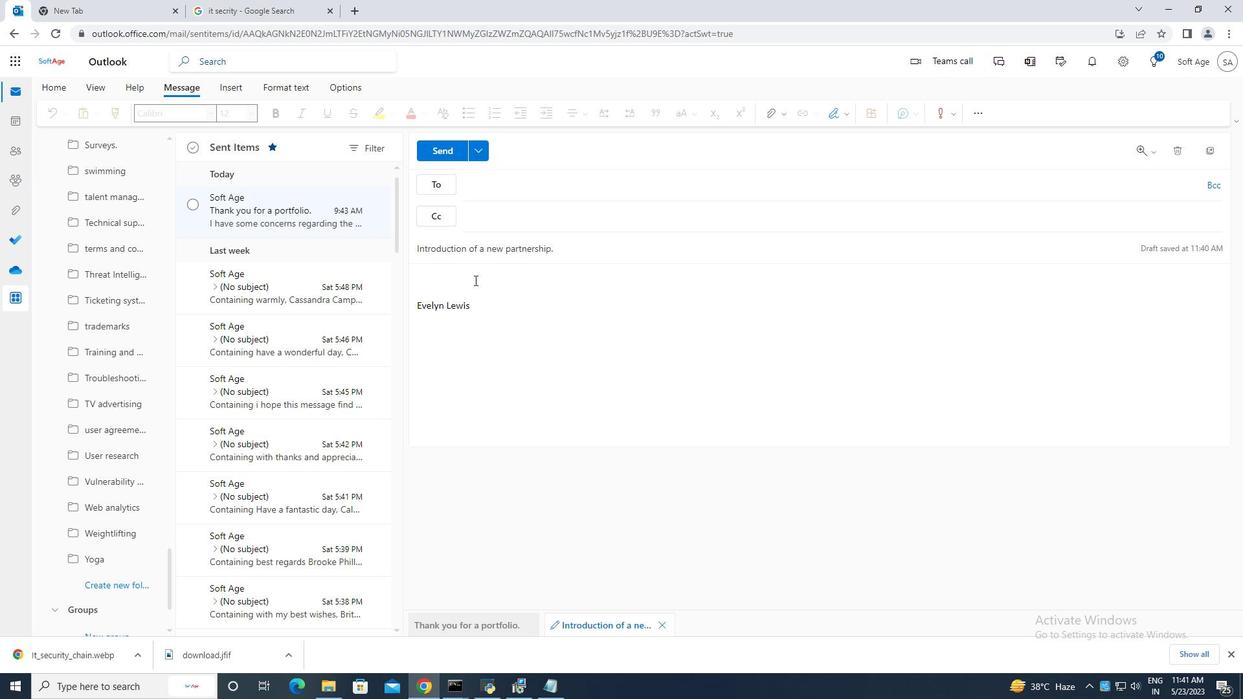 
Action: Key pressed <Key.caps_lock><Key.space><Key.caps_lock>i<Key.space><Key.backspace><Key.backspace><Key.caps_lock>I<Key.caps_lock><Key.space>noticed<Key.space>an<Key.space>error<Key.space>in<Key.space>the<Key.space>invoice.<Key.space><Key.caps_lock>C<Key.caps_lock>an<Key.space>you<Key.space>please<Key.space>issue<Key.space>a<Key.space>corrected<Key.space>version.
Screenshot: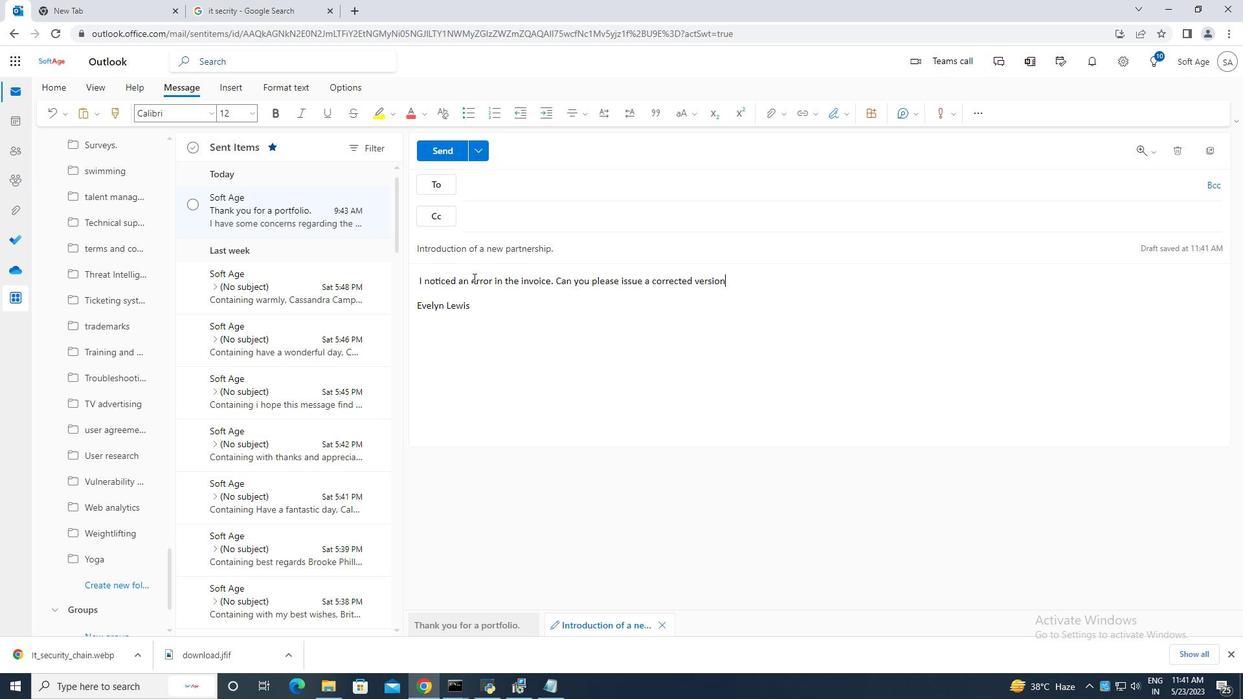 
Action: Mouse moved to (480, 189)
Screenshot: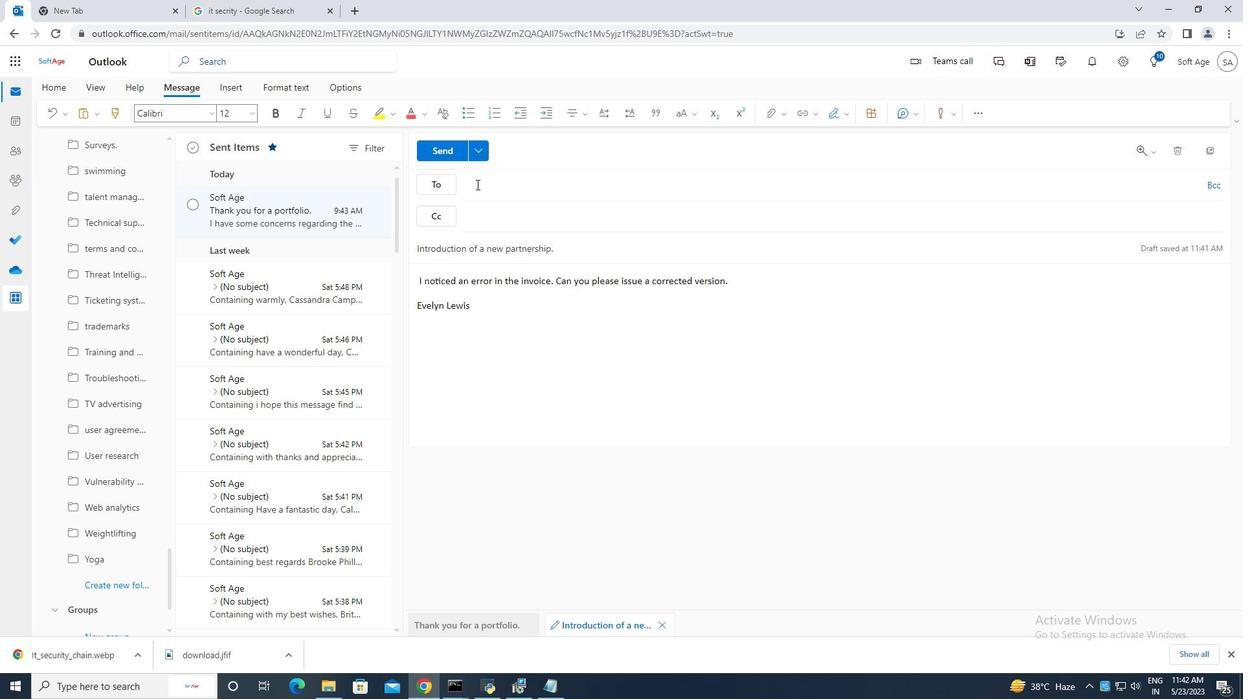 
Action: Mouse pressed left at (480, 189)
Screenshot: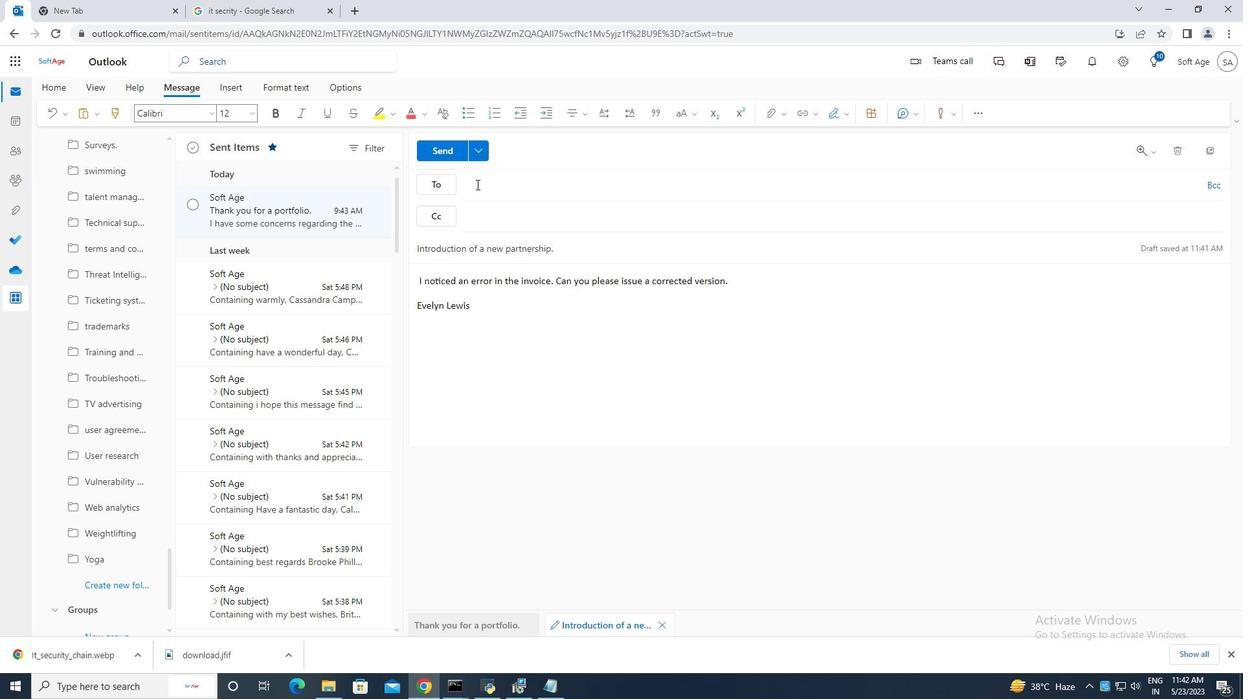 
Action: Key pressed softage.9<Key.shift>@
Screenshot: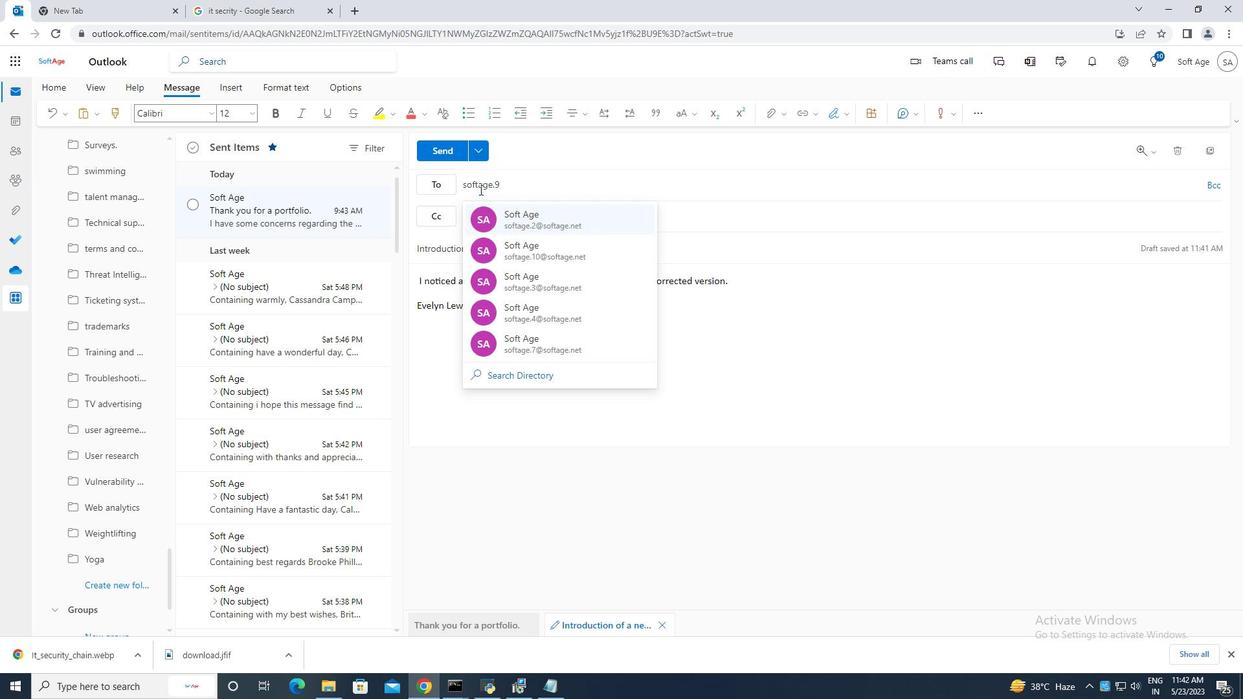 
Action: Mouse moved to (581, 214)
Screenshot: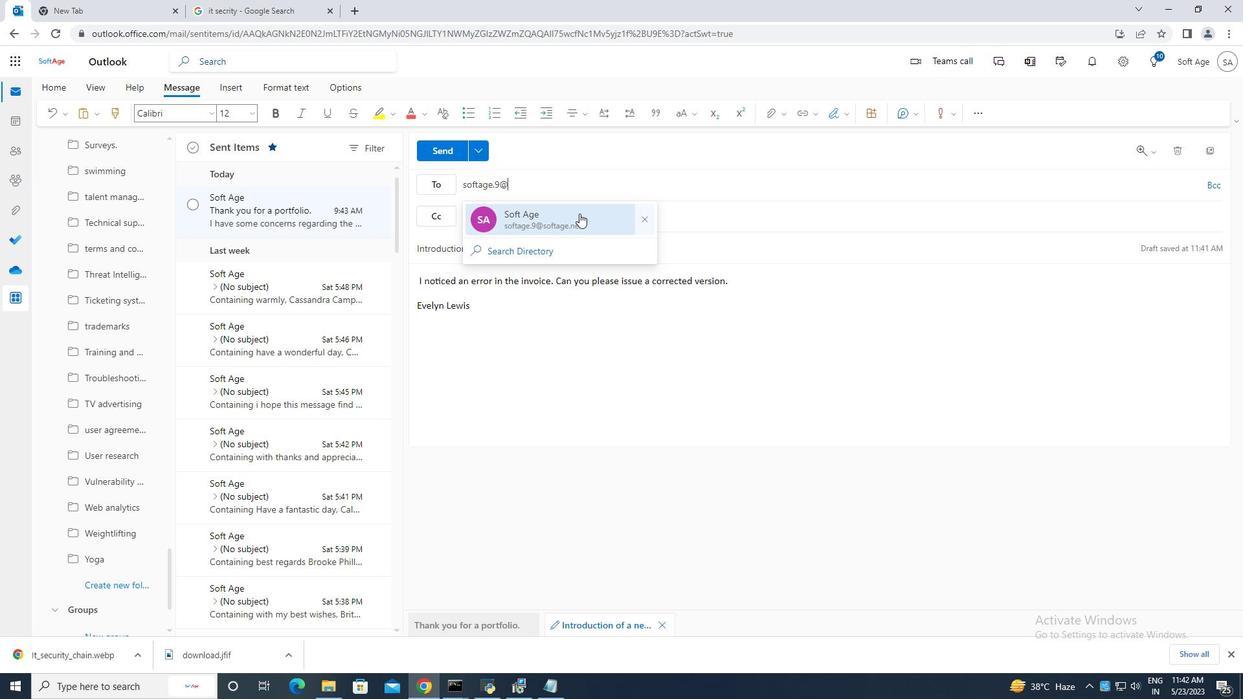 
Action: Mouse pressed left at (581, 214)
Screenshot: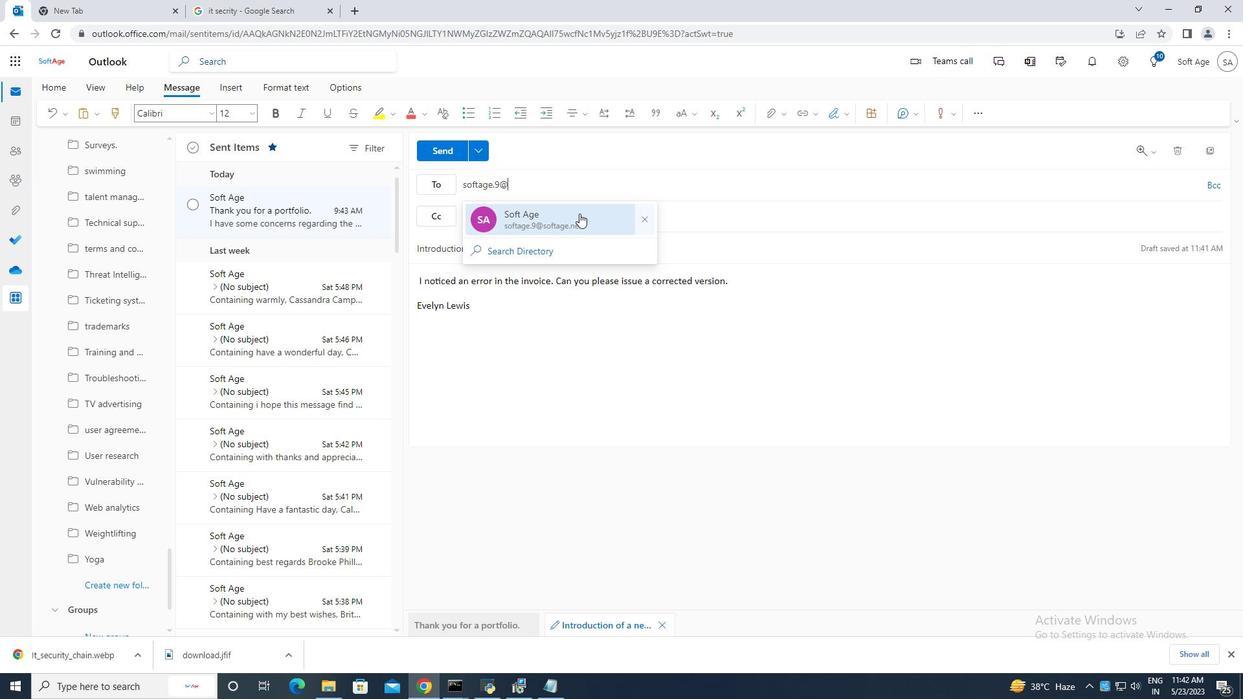 
Action: Mouse moved to (116, 583)
Screenshot: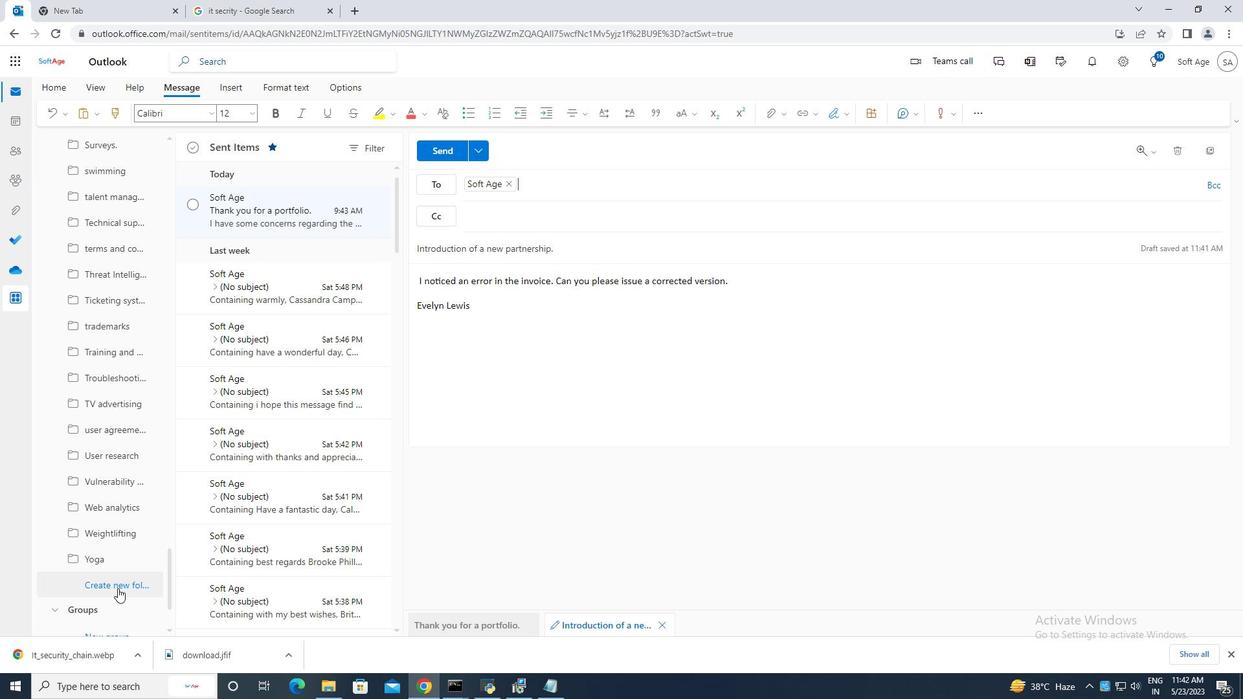 
Action: Mouse pressed left at (116, 583)
Screenshot: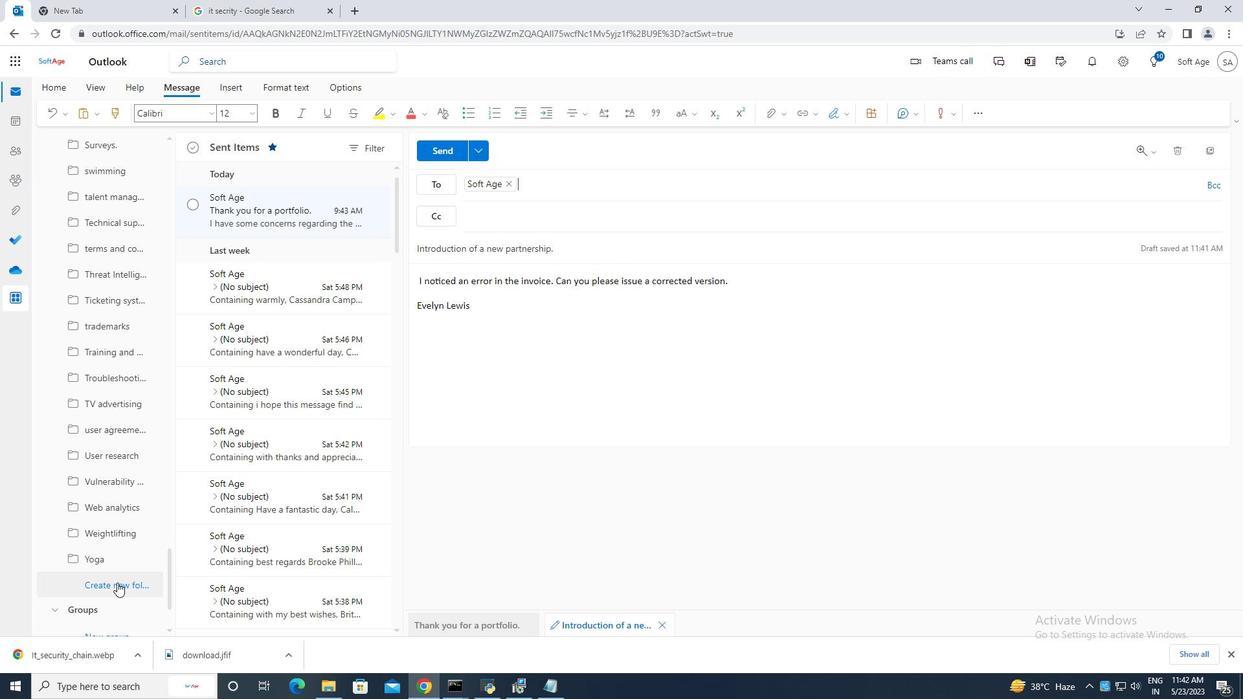 
Action: Mouse moved to (91, 584)
Screenshot: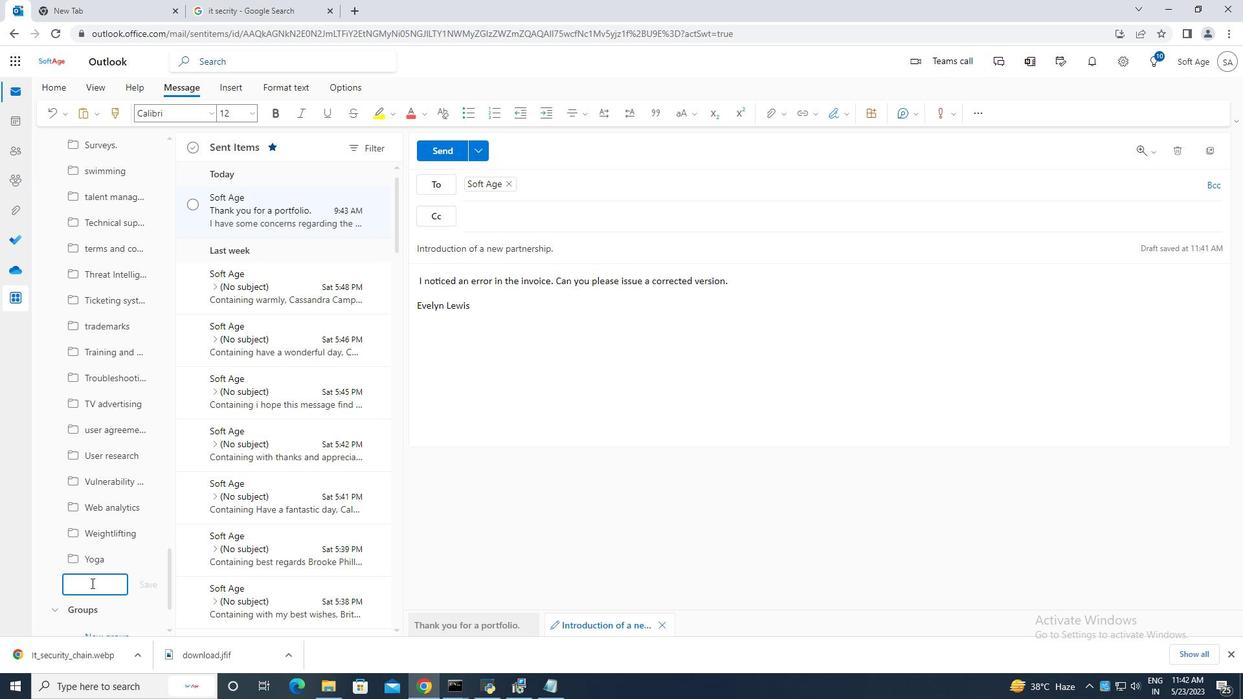 
Action: Mouse pressed left at (91, 584)
Screenshot: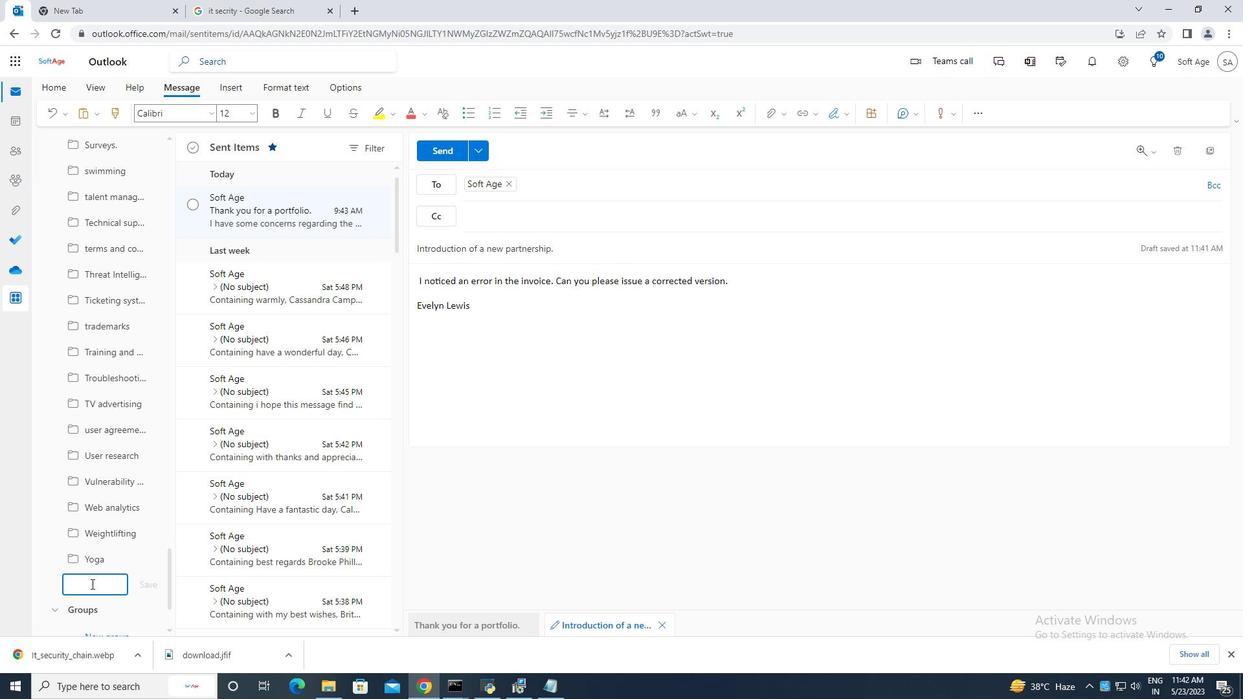 
Action: Key pressed <Key.caps_lock>E<Key.caps_lock>mployee<Key.space>relations
Screenshot: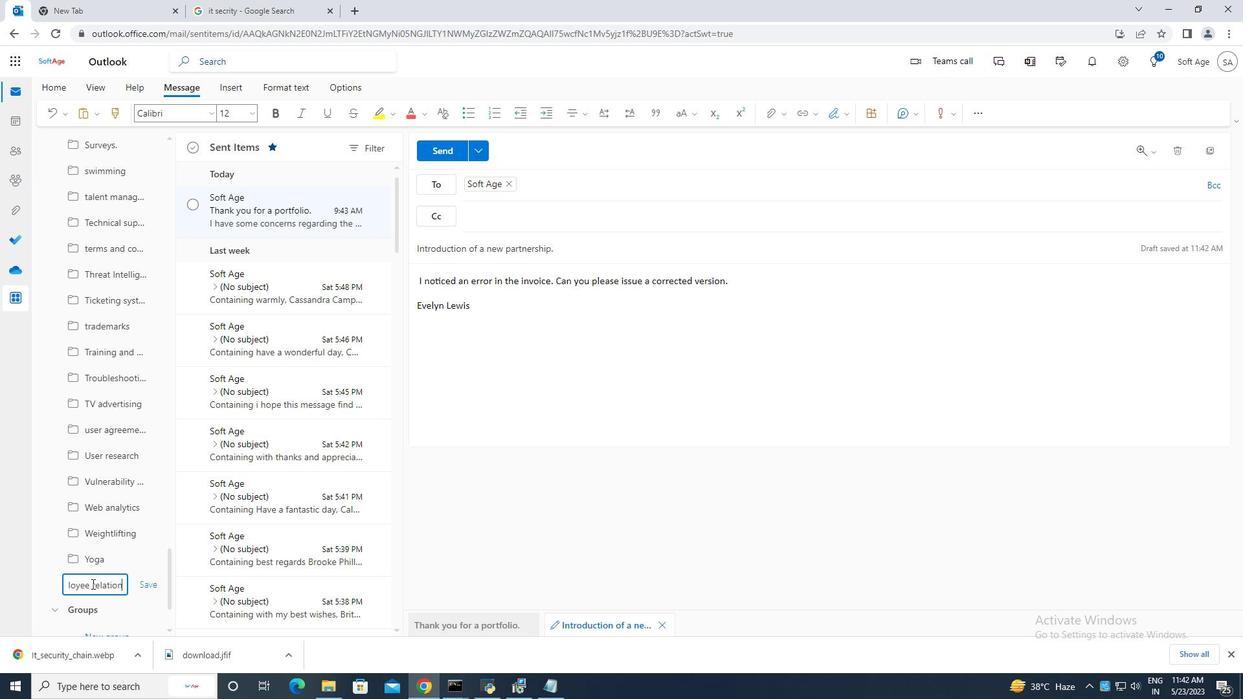 
Action: Mouse moved to (148, 584)
Screenshot: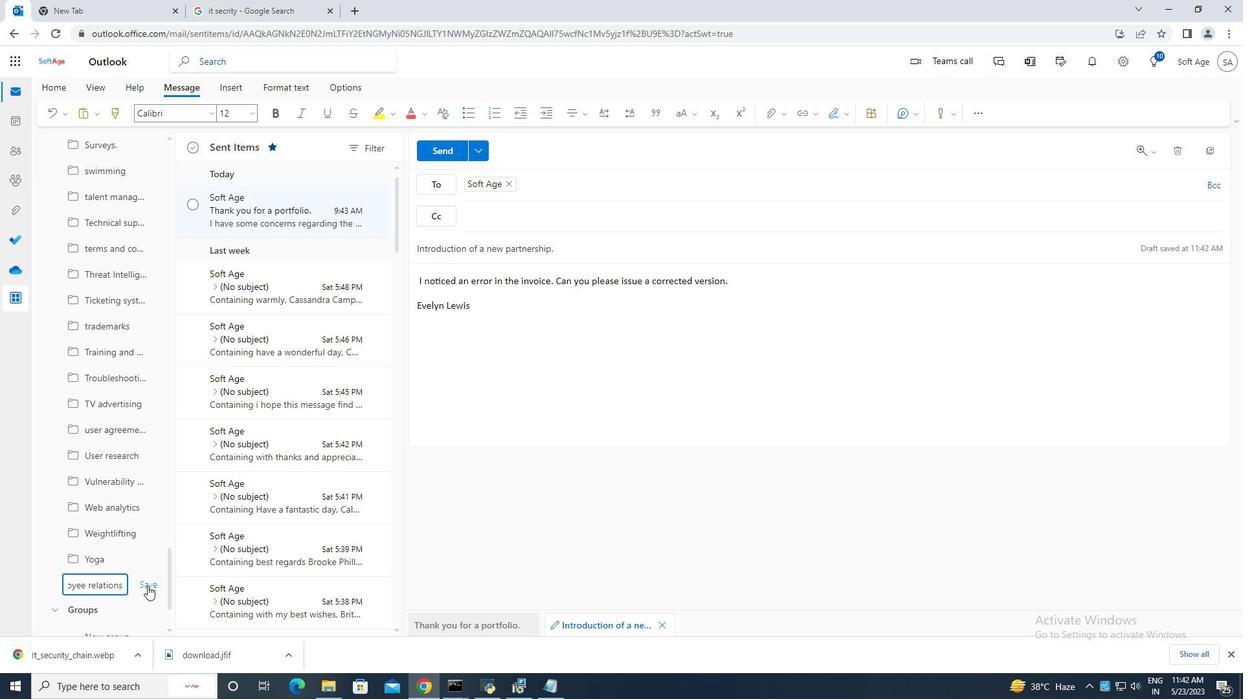 
Action: Mouse pressed left at (148, 584)
Screenshot: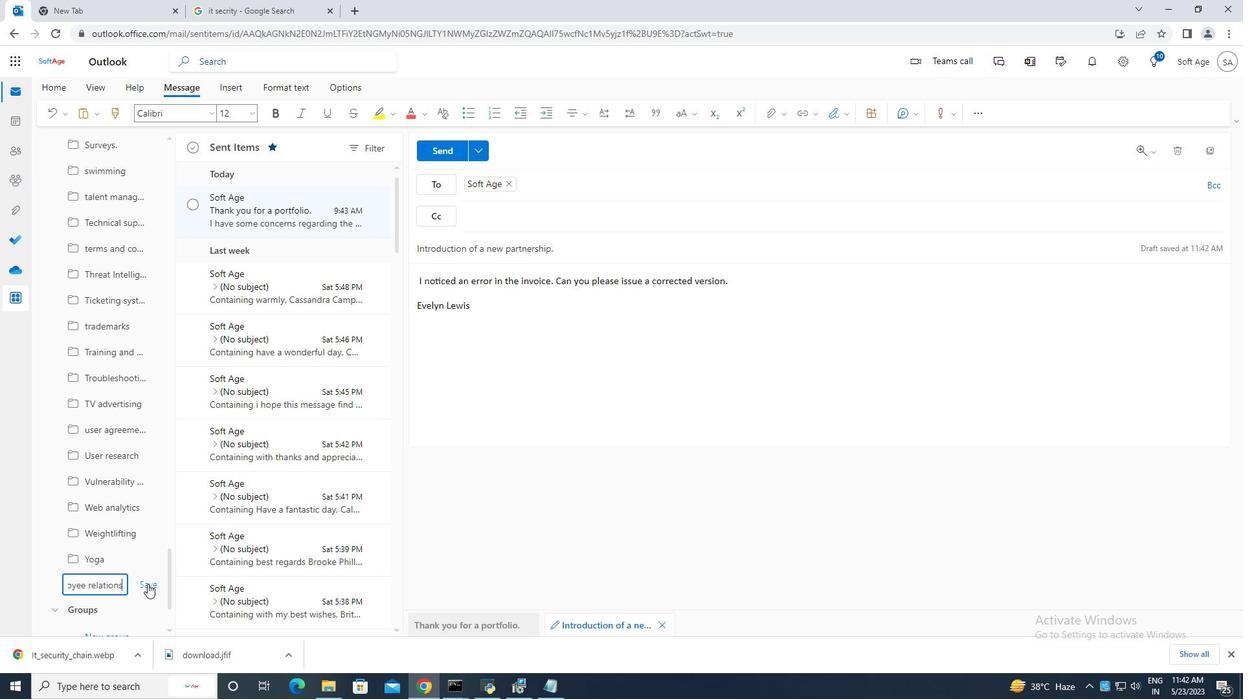 
Action: Mouse moved to (428, 150)
Screenshot: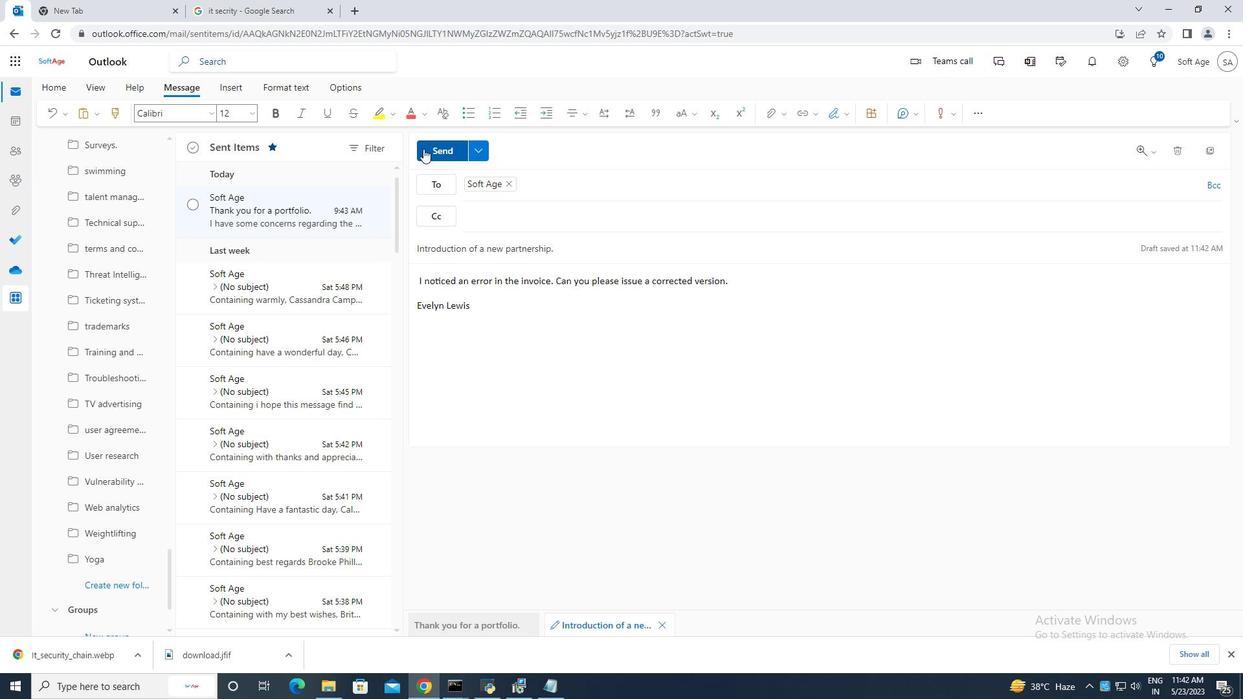 
Action: Mouse pressed left at (428, 150)
Screenshot: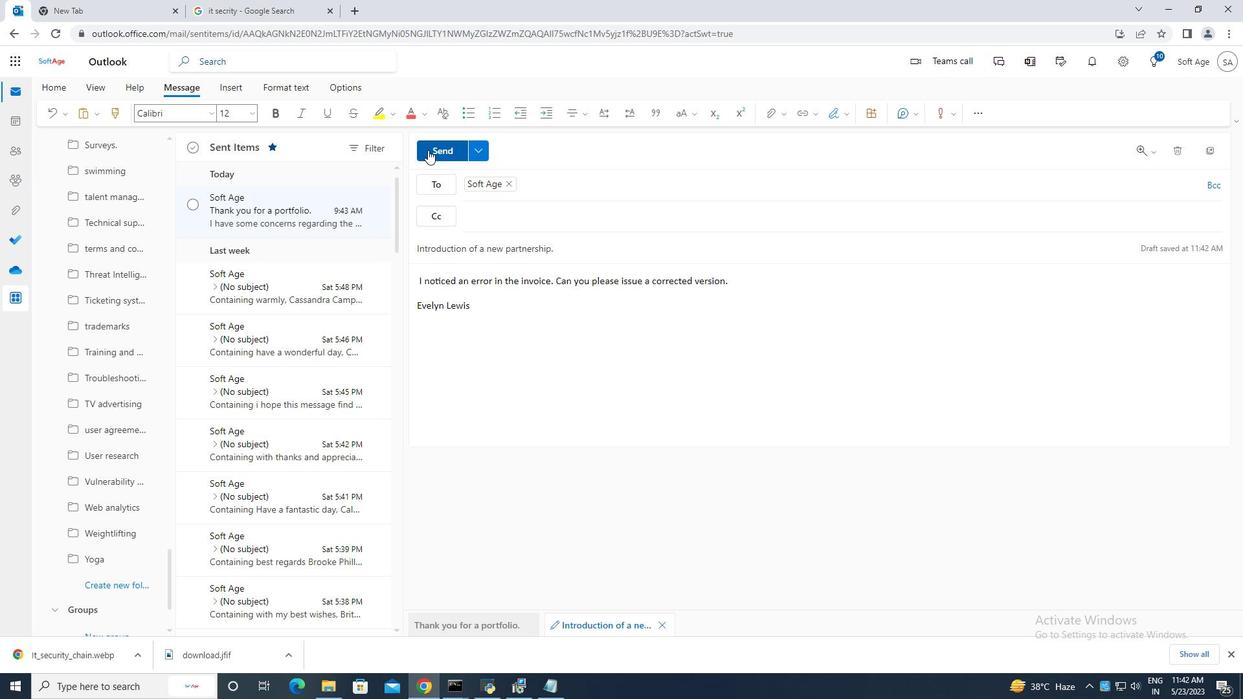 
Action: Mouse moved to (197, 202)
Screenshot: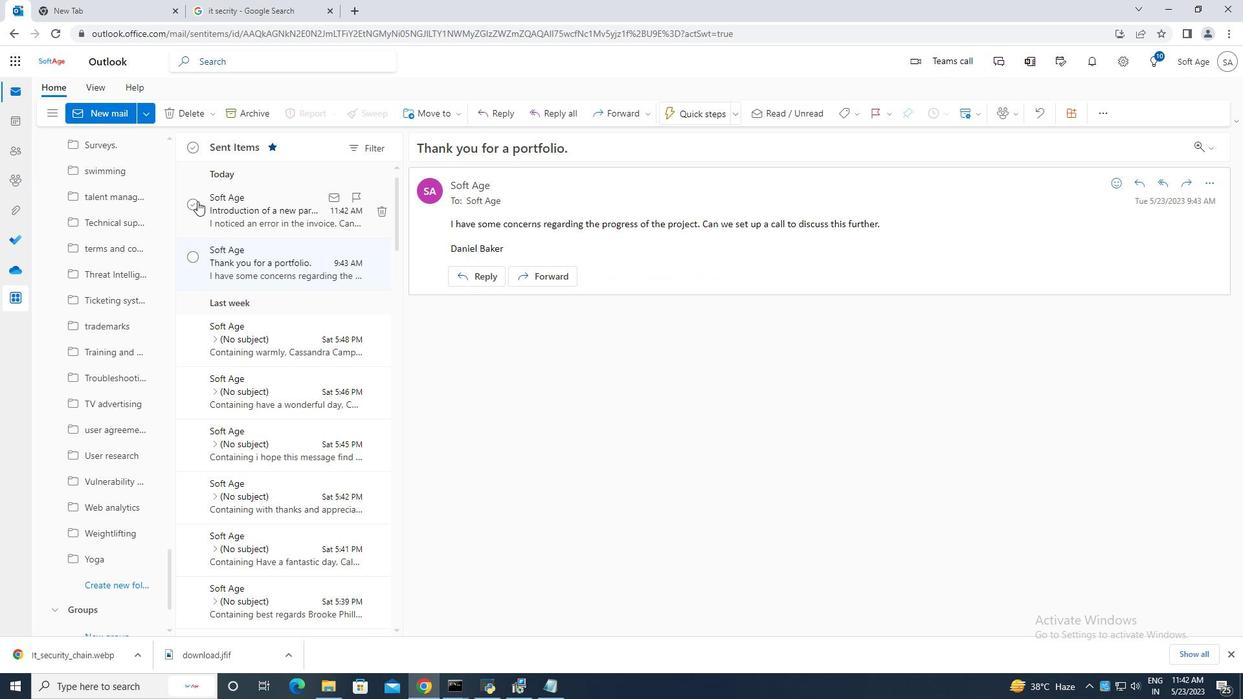 
Action: Mouse pressed left at (197, 202)
Screenshot: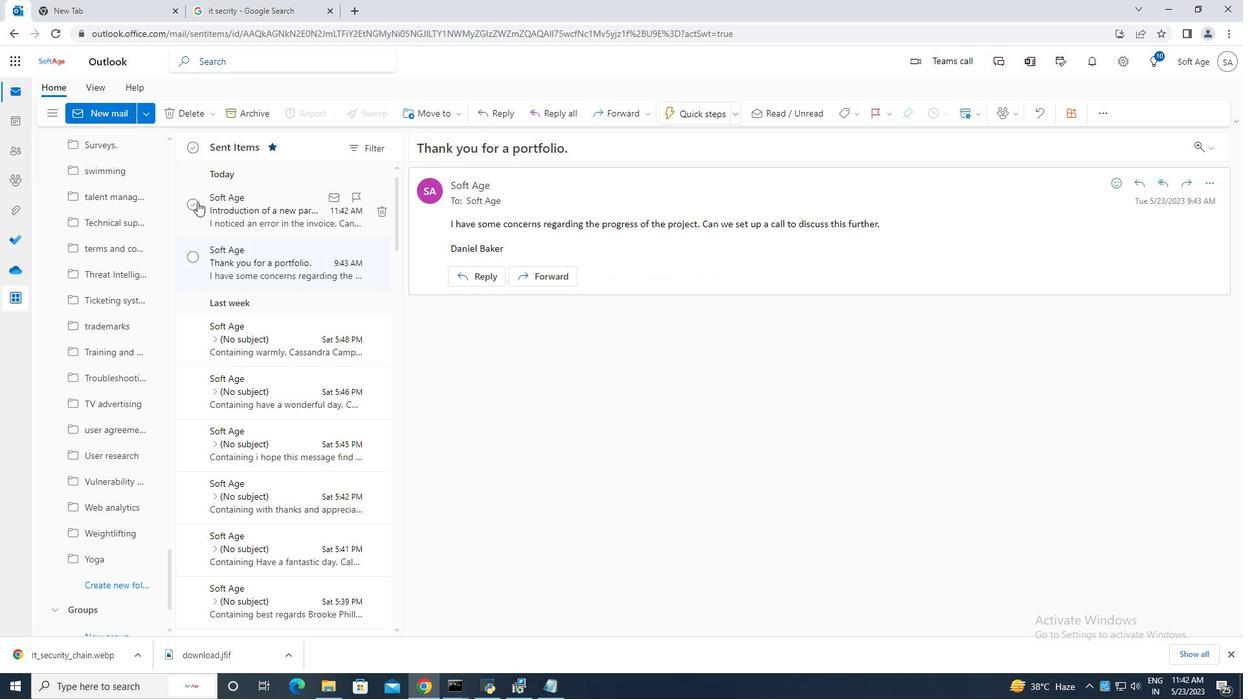 
Action: Mouse moved to (449, 113)
Screenshot: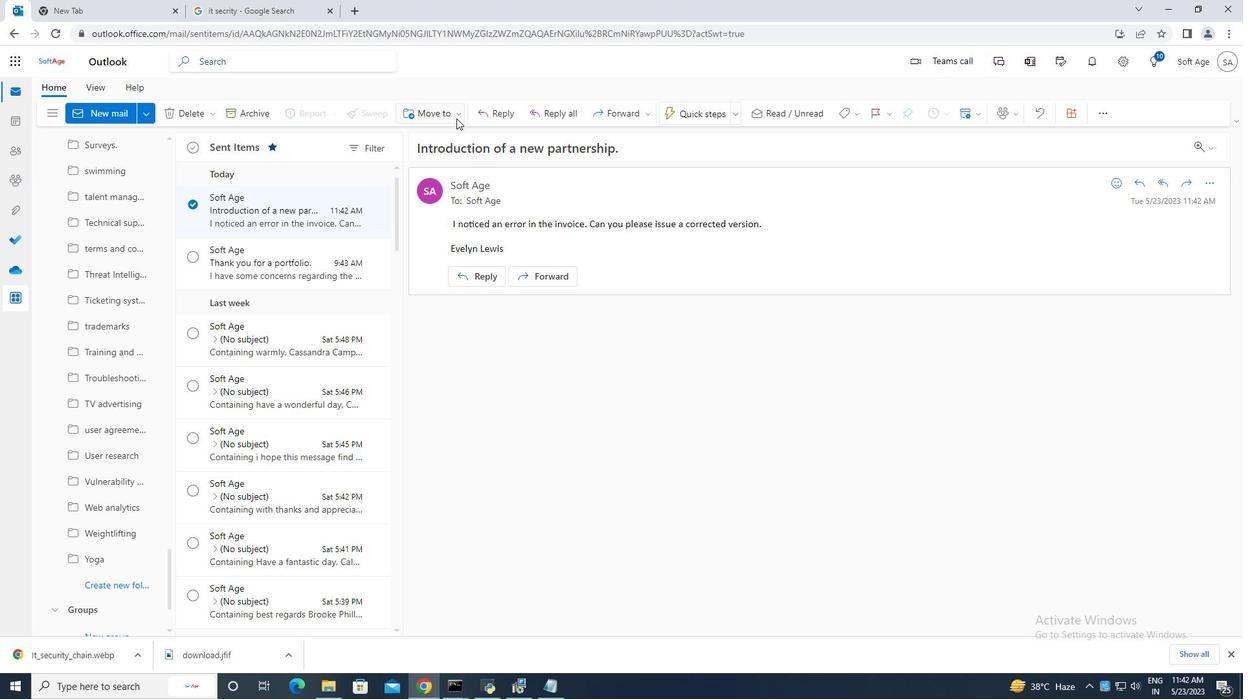 
Action: Mouse pressed left at (449, 113)
Screenshot: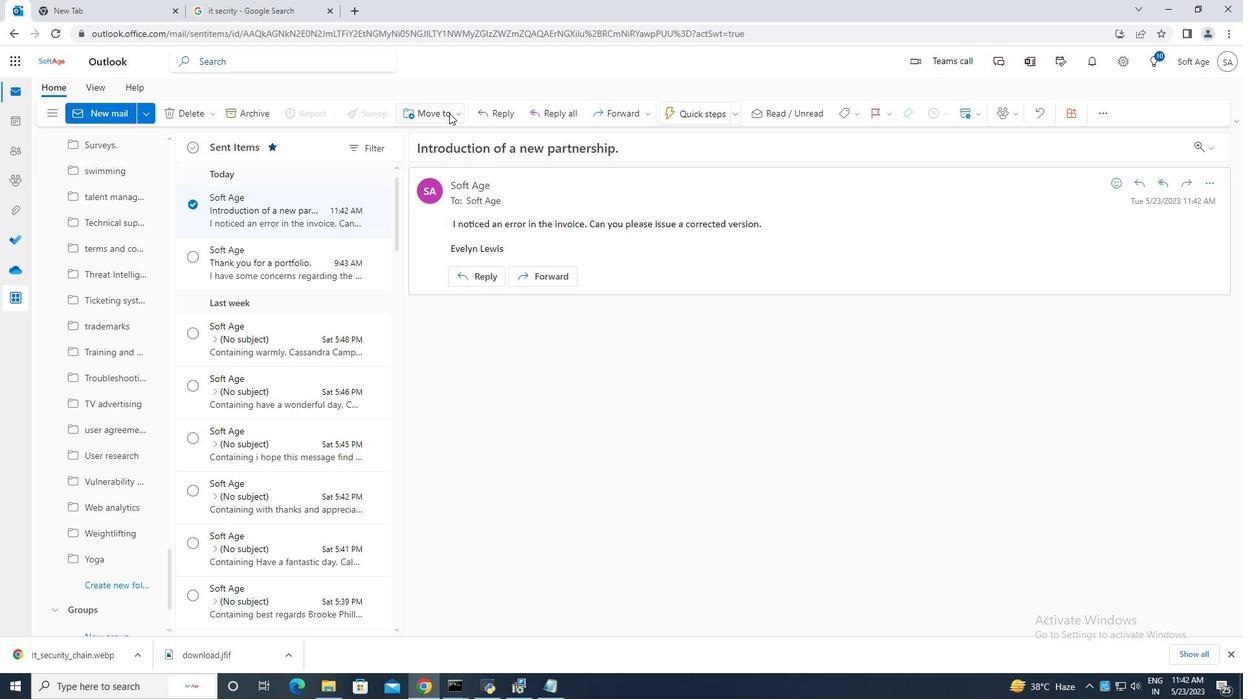 
Action: Mouse moved to (475, 135)
Screenshot: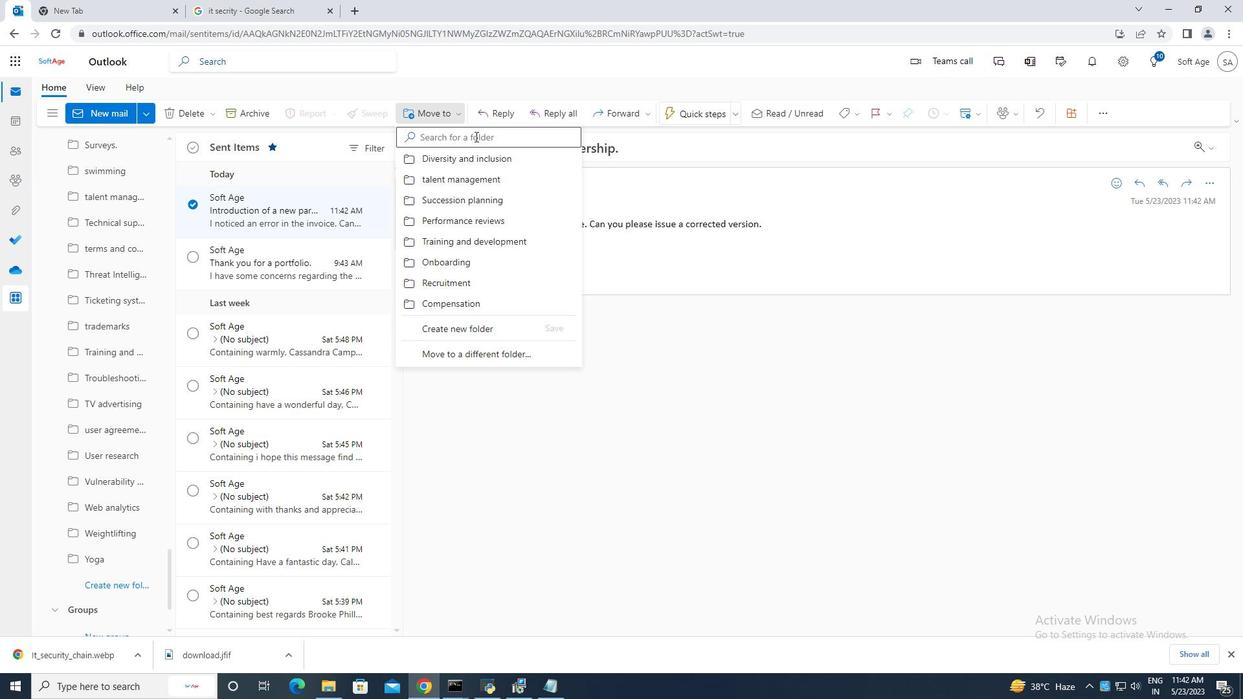 
Action: Mouse pressed left at (475, 135)
Screenshot: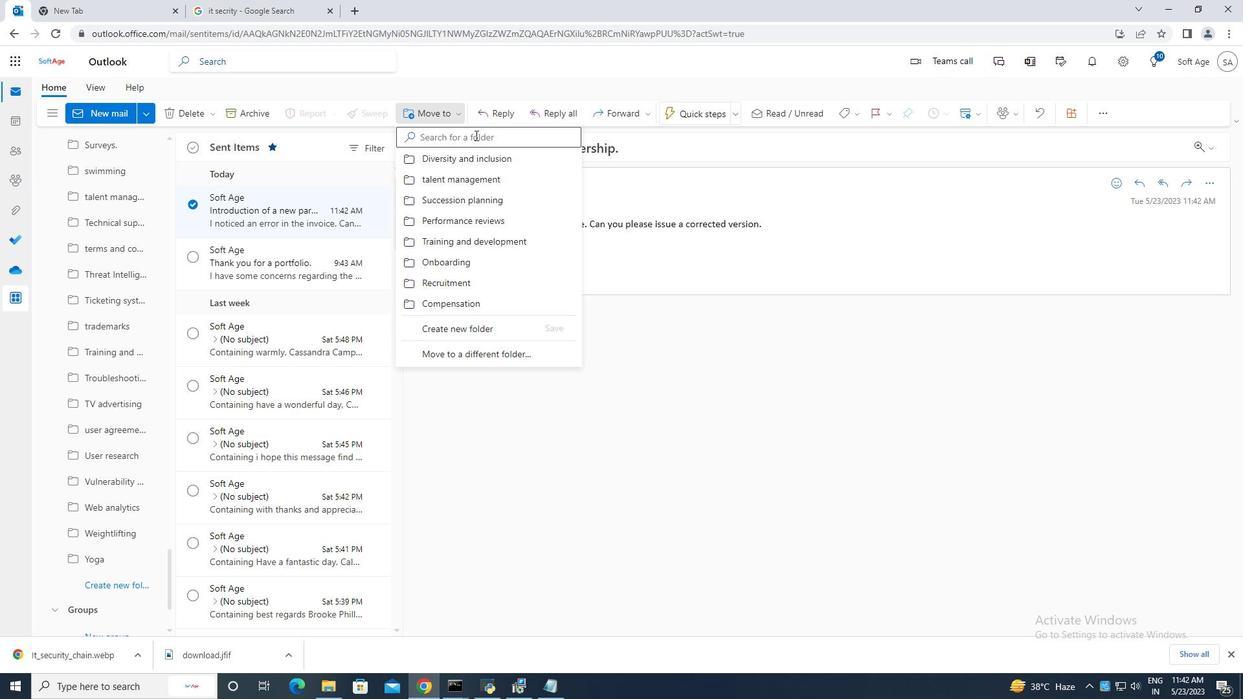 
Action: Mouse moved to (477, 143)
Screenshot: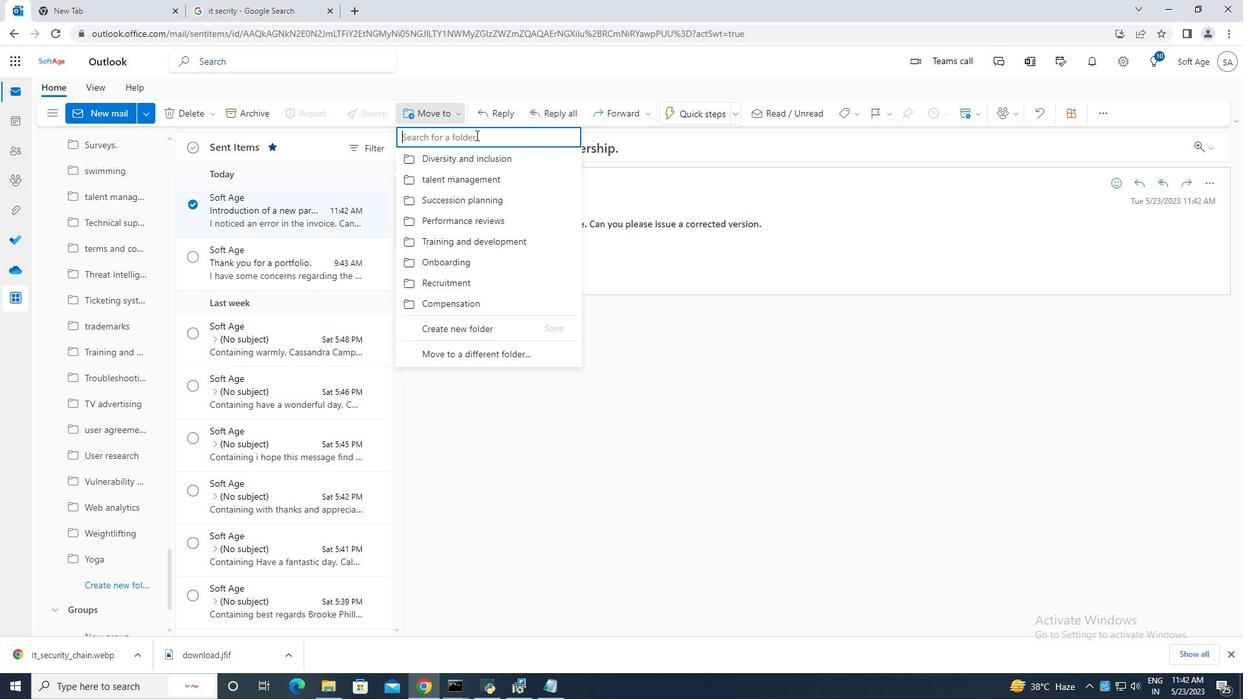 
Action: Key pressed <Key.caps_lock>E<Key.caps_lock>mployee<Key.space>relations
Screenshot: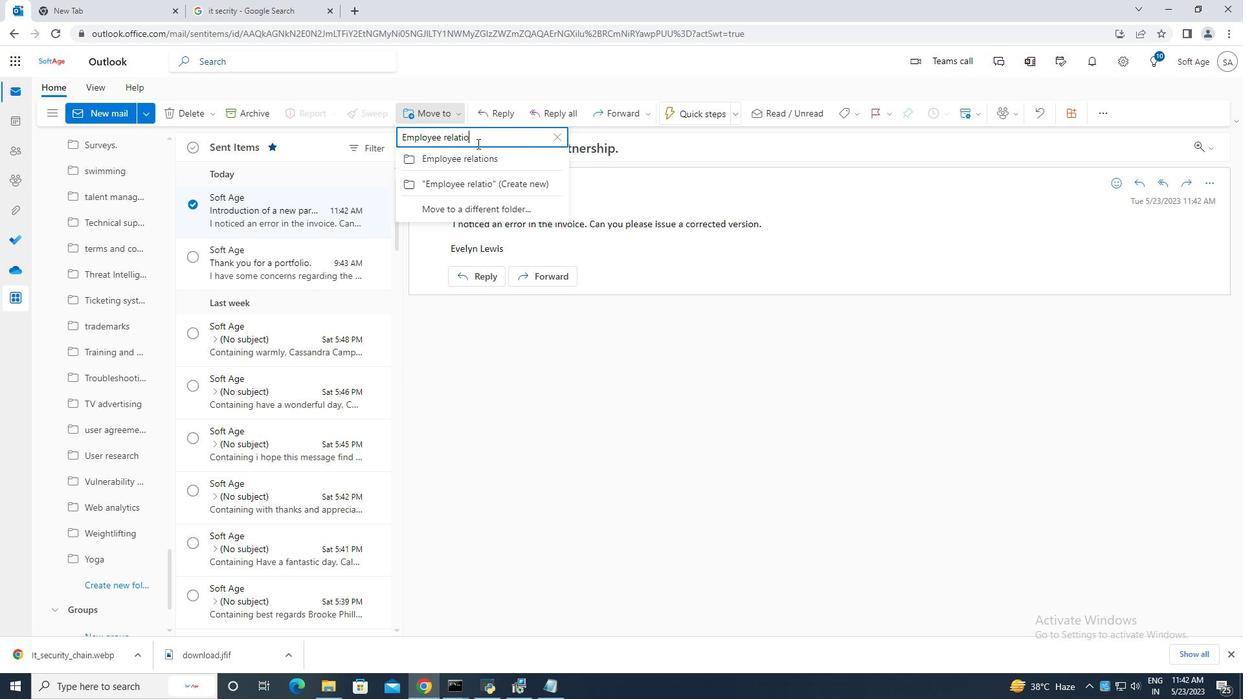
Action: Mouse moved to (508, 161)
Screenshot: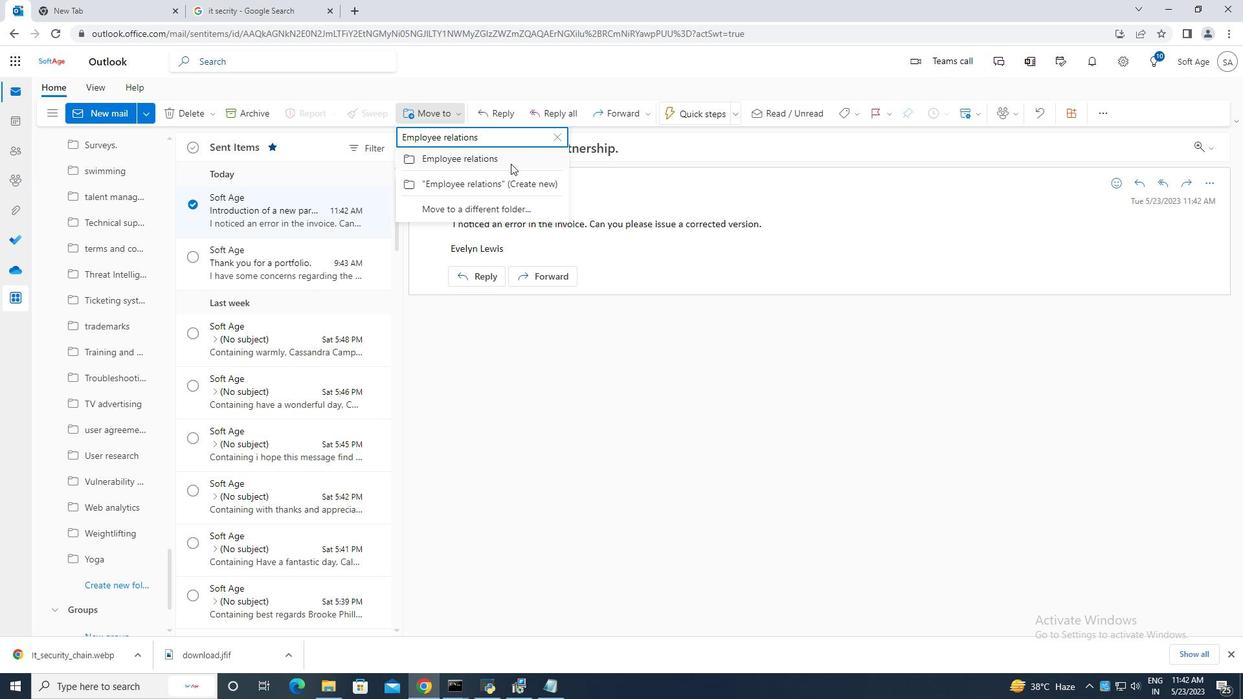 
Action: Mouse pressed left at (508, 161)
Screenshot: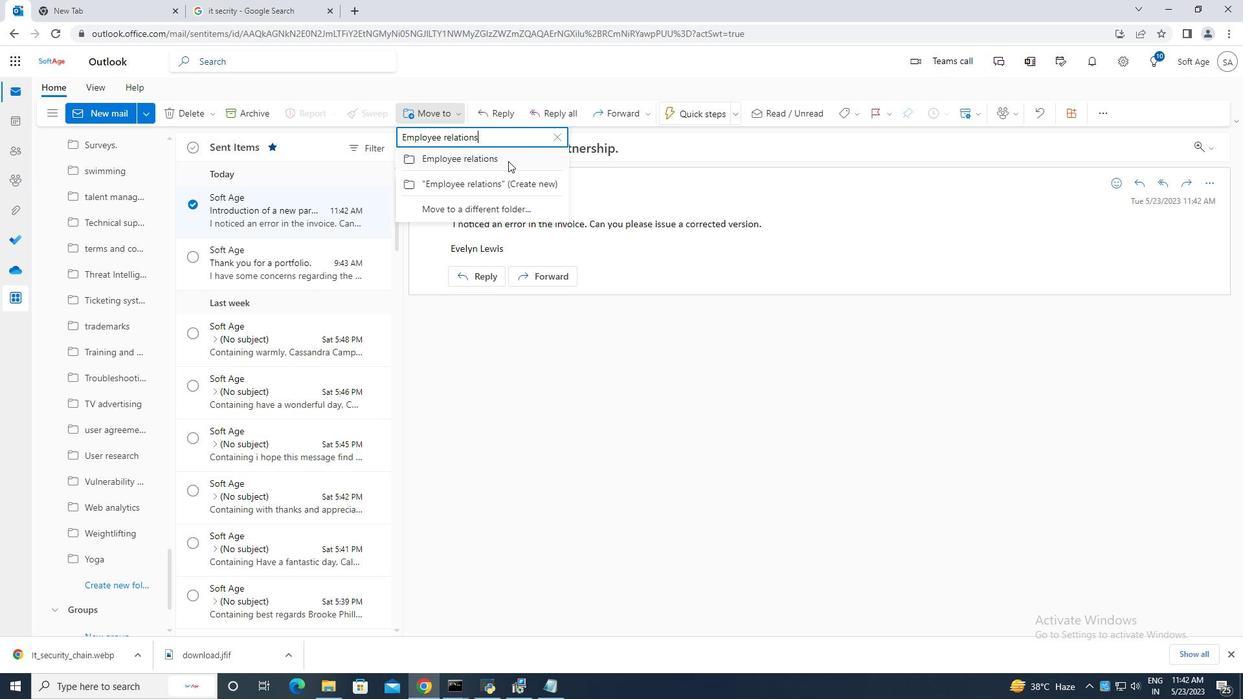 
